 Task: Look for space in Grimbergen, Belgium from 6th September, 2023 to 10th September, 2023 for 1 adult in price range Rs.9000 to Rs.17000. Place can be private room with 1  bedroom having 1 bed and 1 bathroom. Property type can be hotel. Amenities needed are: heating, . Booking option can be shelf check-in. Required host language is English.
Action: Mouse moved to (398, 102)
Screenshot: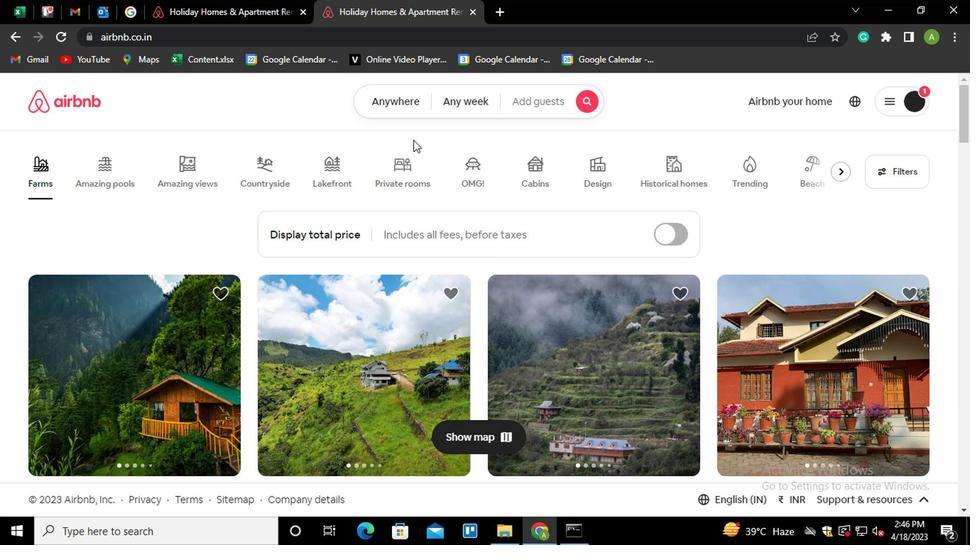 
Action: Mouse pressed left at (398, 102)
Screenshot: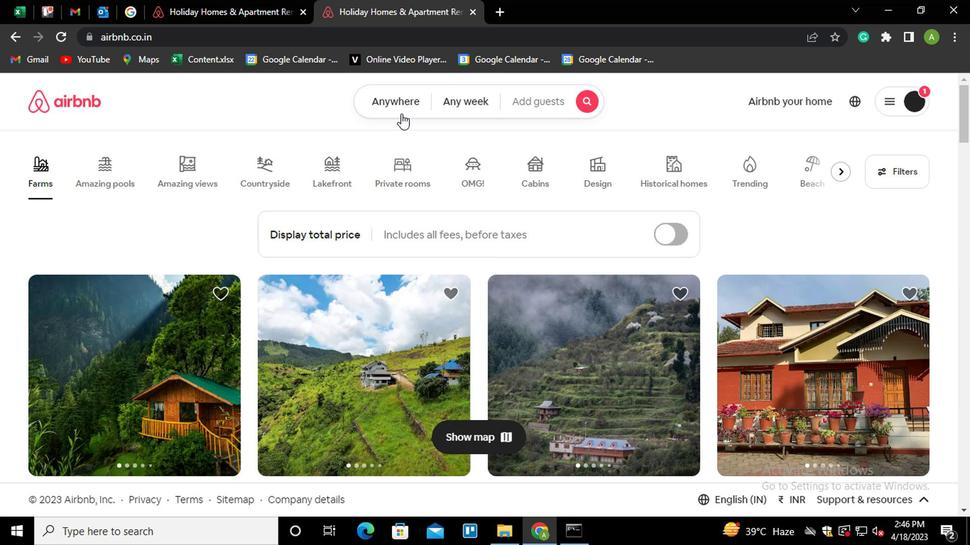 
Action: Mouse moved to (293, 157)
Screenshot: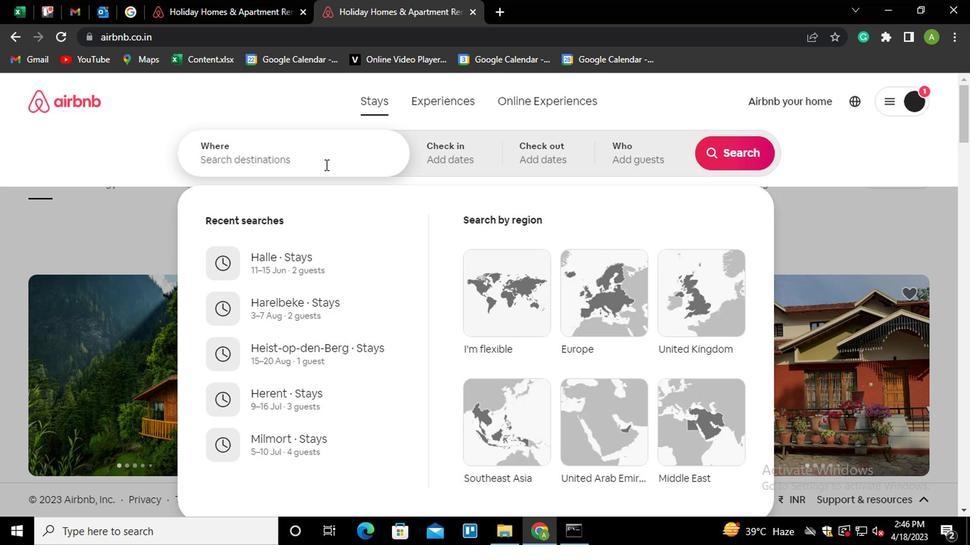 
Action: Mouse pressed left at (293, 157)
Screenshot: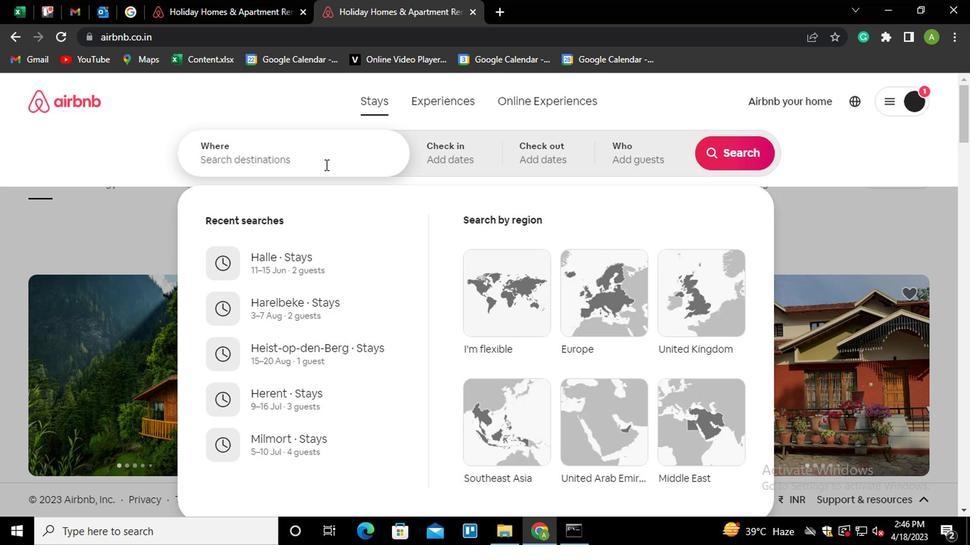 
Action: Key pressed <Key.shift_r>Grimbergen,<Key.space><Key.shift_r>Belgium<Key.down><Key.enter>
Screenshot: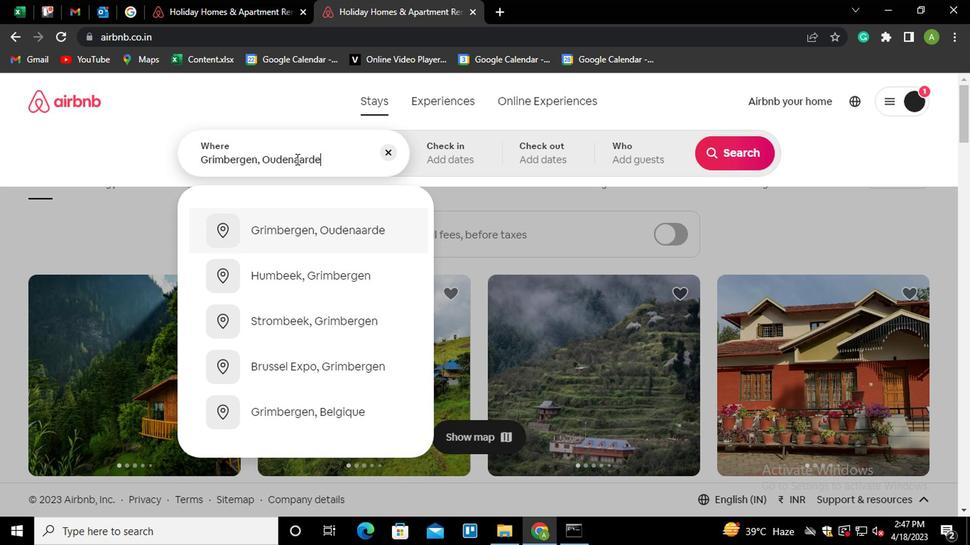 
Action: Mouse moved to (721, 267)
Screenshot: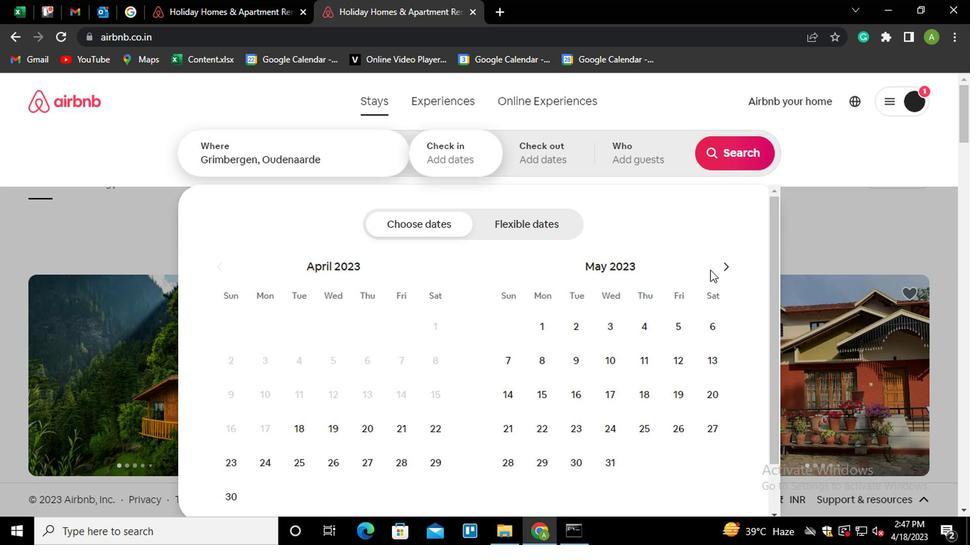 
Action: Mouse pressed left at (721, 267)
Screenshot: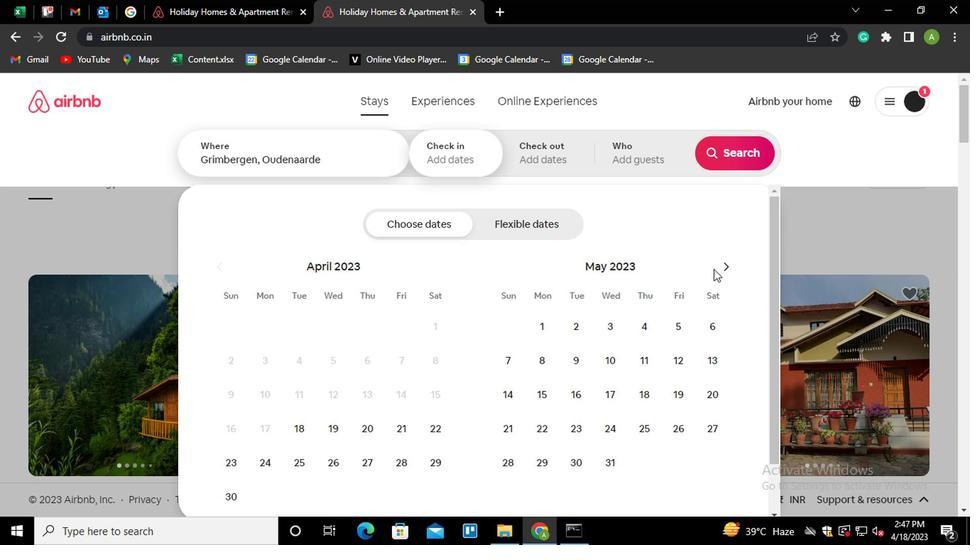 
Action: Mouse pressed left at (721, 267)
Screenshot: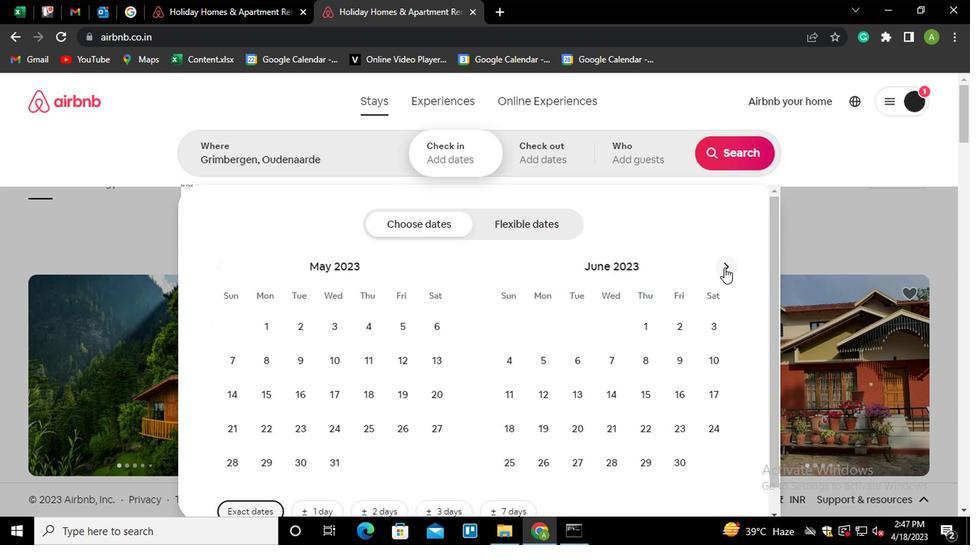 
Action: Mouse pressed left at (721, 267)
Screenshot: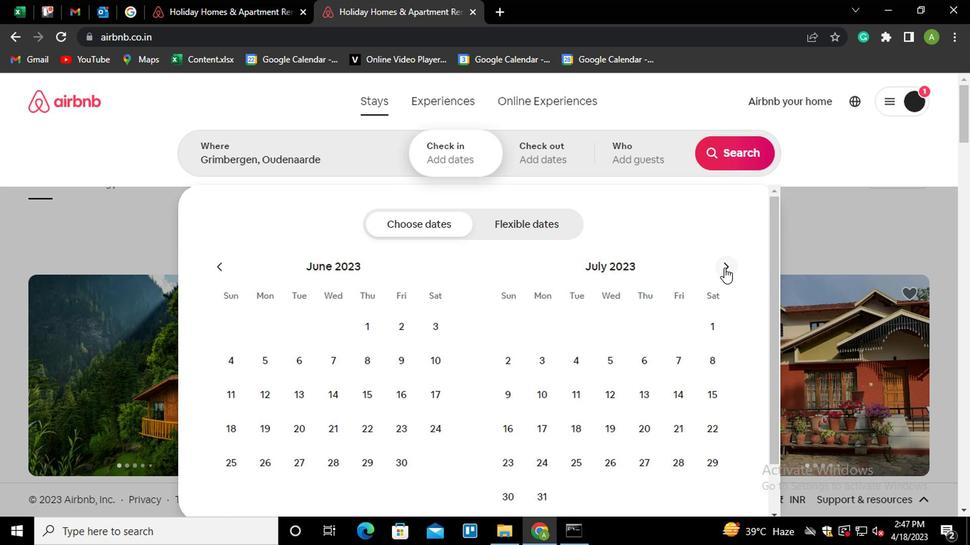 
Action: Mouse moved to (721, 267)
Screenshot: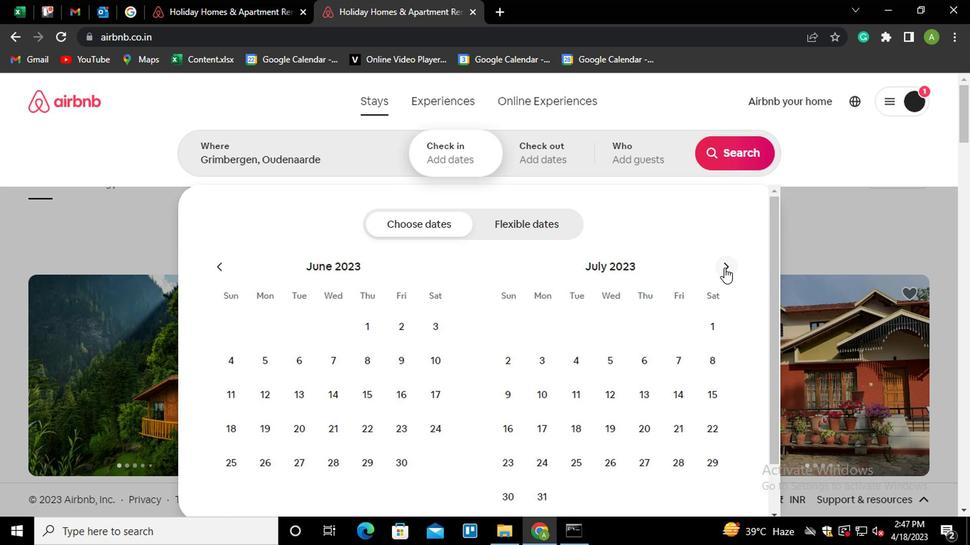 
Action: Mouse pressed left at (721, 267)
Screenshot: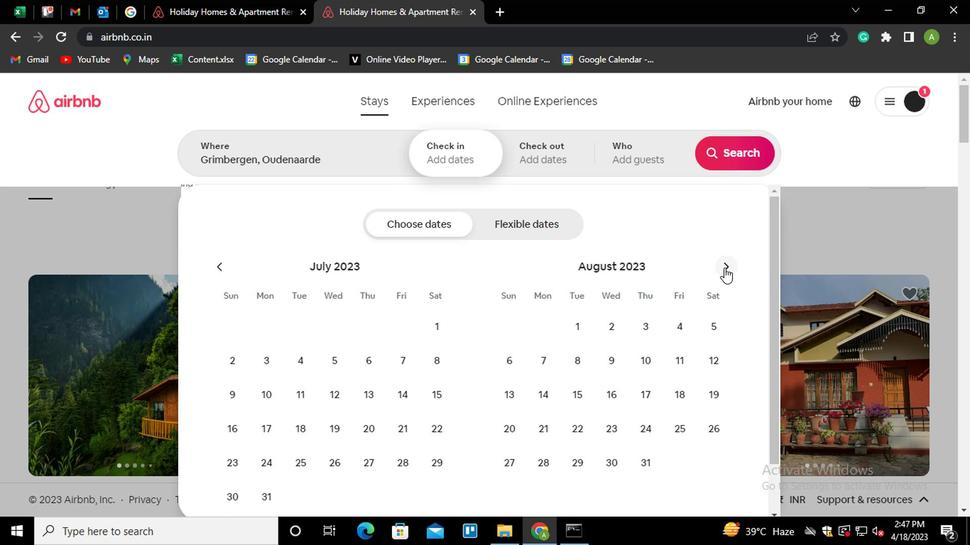 
Action: Mouse moved to (616, 359)
Screenshot: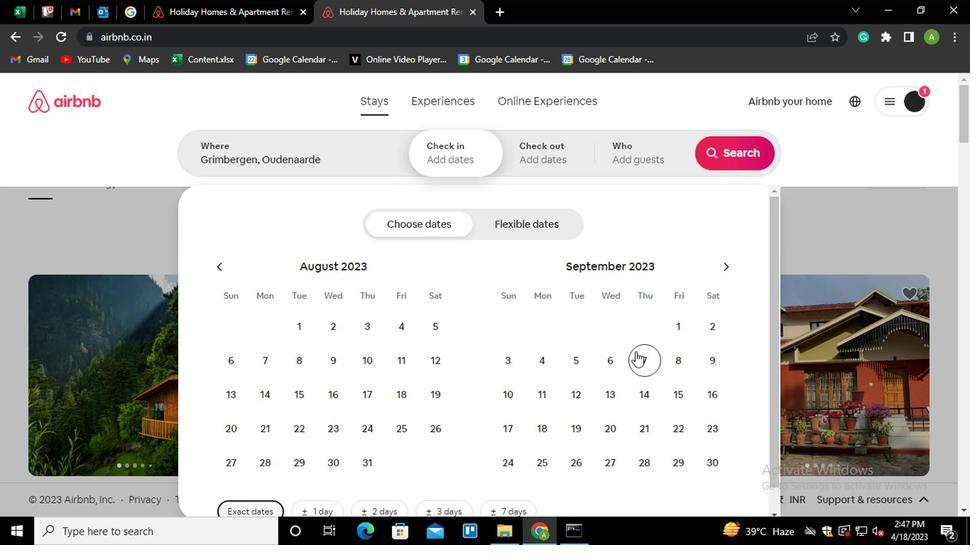 
Action: Mouse pressed left at (616, 359)
Screenshot: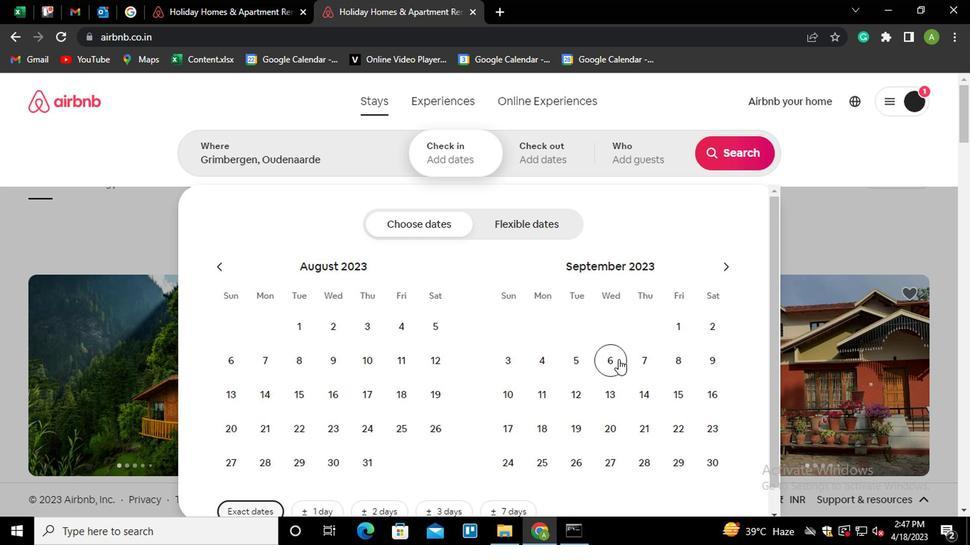 
Action: Mouse moved to (511, 397)
Screenshot: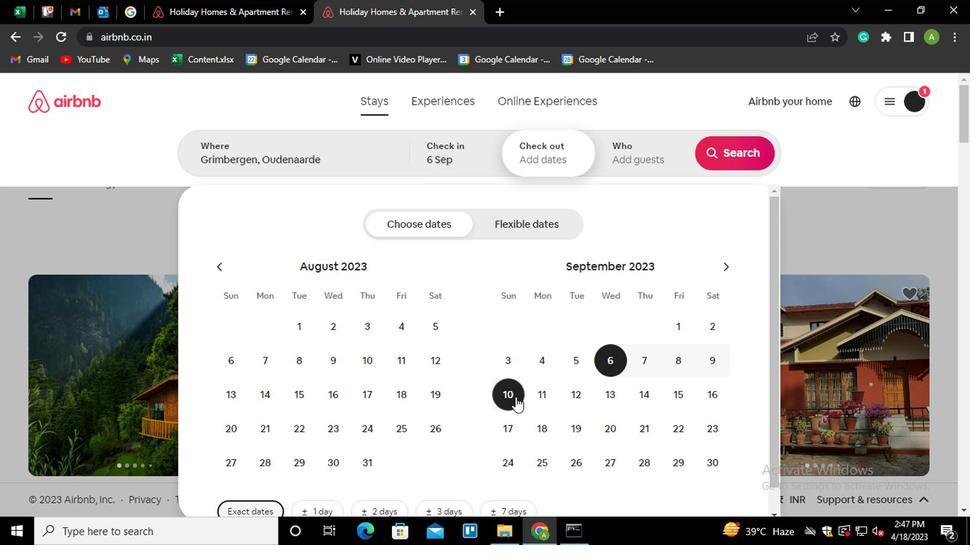 
Action: Mouse pressed left at (511, 397)
Screenshot: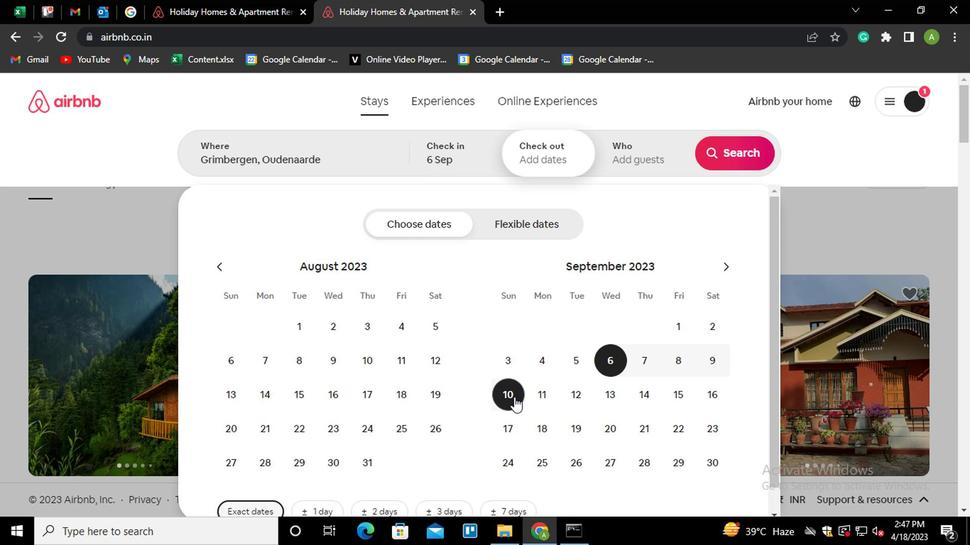 
Action: Mouse moved to (644, 166)
Screenshot: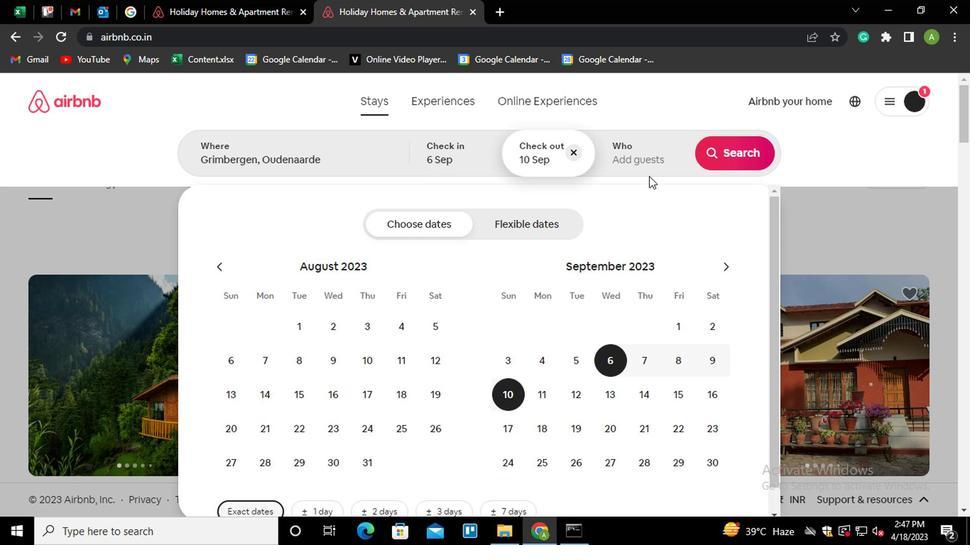 
Action: Mouse pressed left at (644, 166)
Screenshot: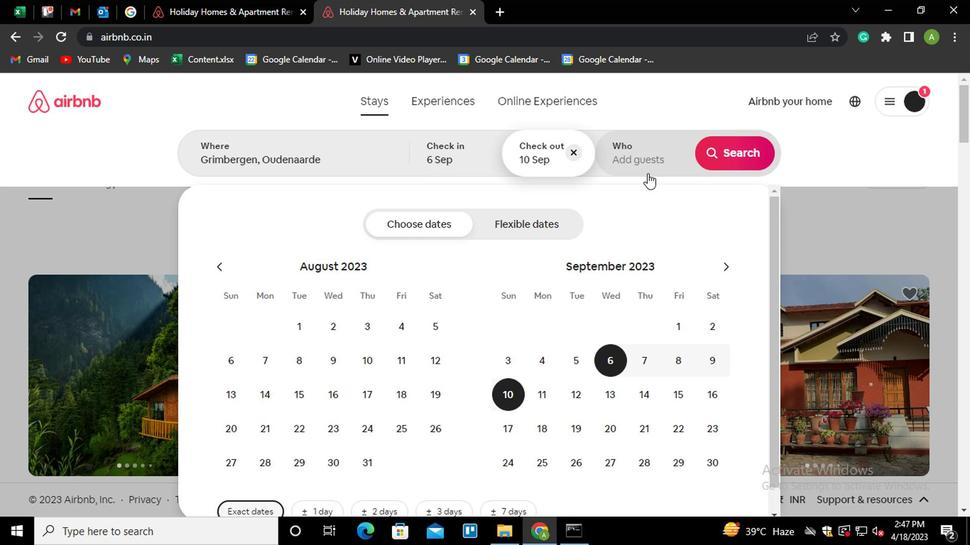 
Action: Mouse moved to (738, 230)
Screenshot: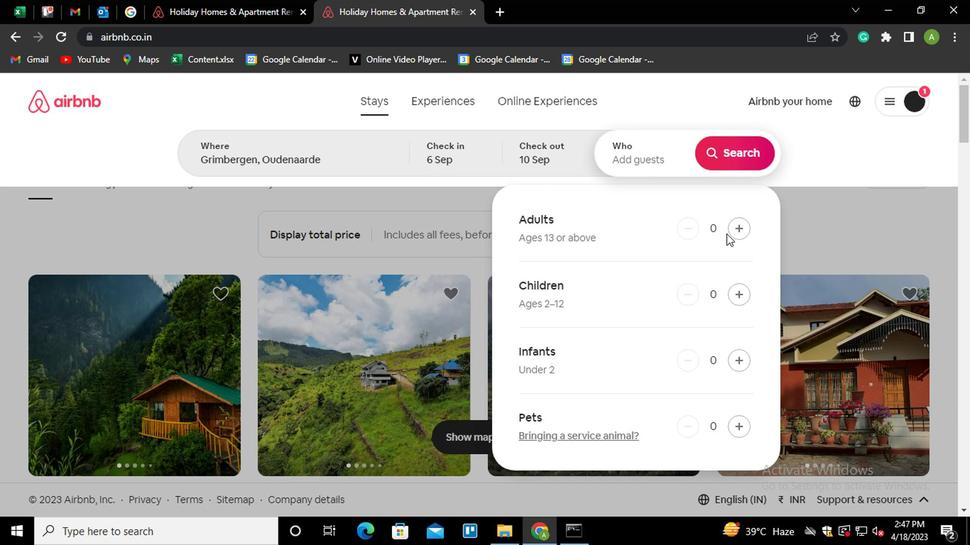 
Action: Mouse pressed left at (738, 230)
Screenshot: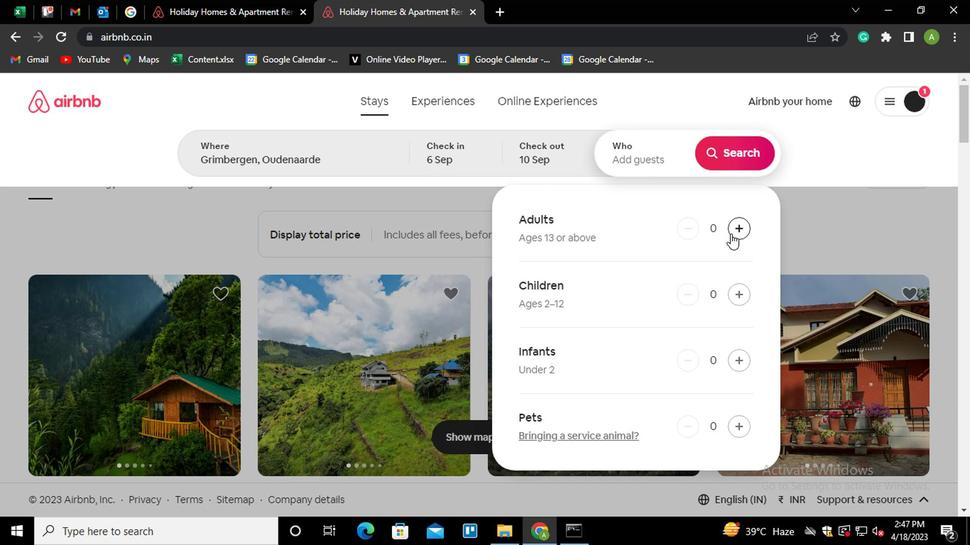 
Action: Mouse moved to (744, 147)
Screenshot: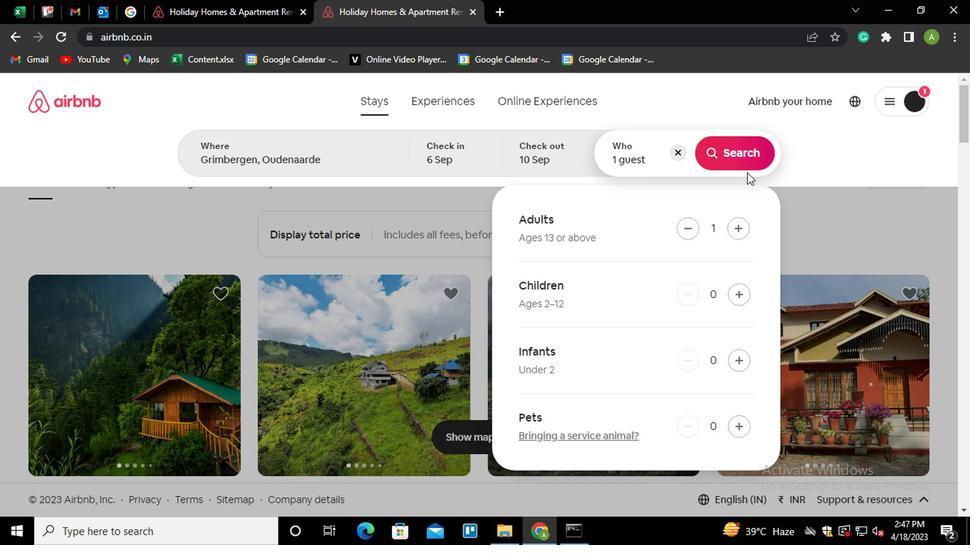 
Action: Mouse pressed left at (744, 147)
Screenshot: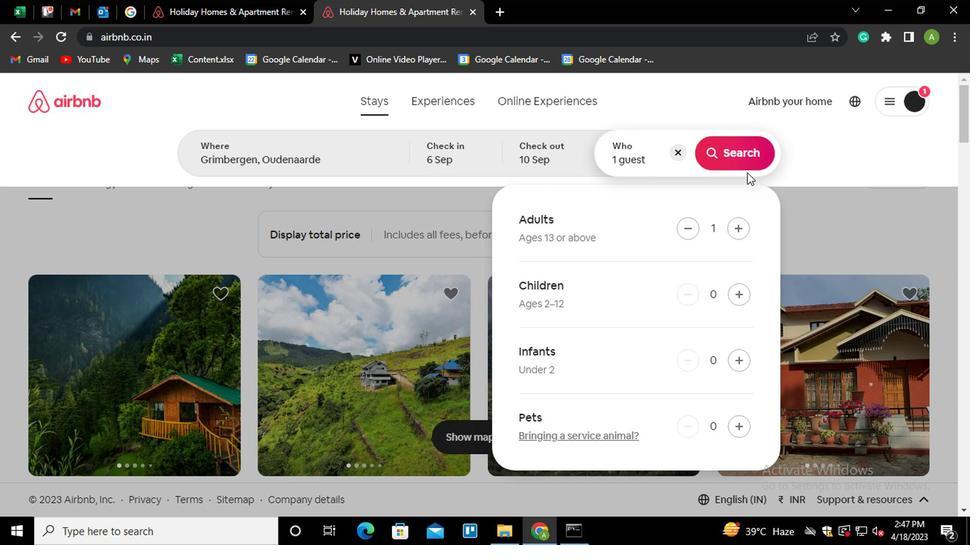 
Action: Mouse moved to (903, 155)
Screenshot: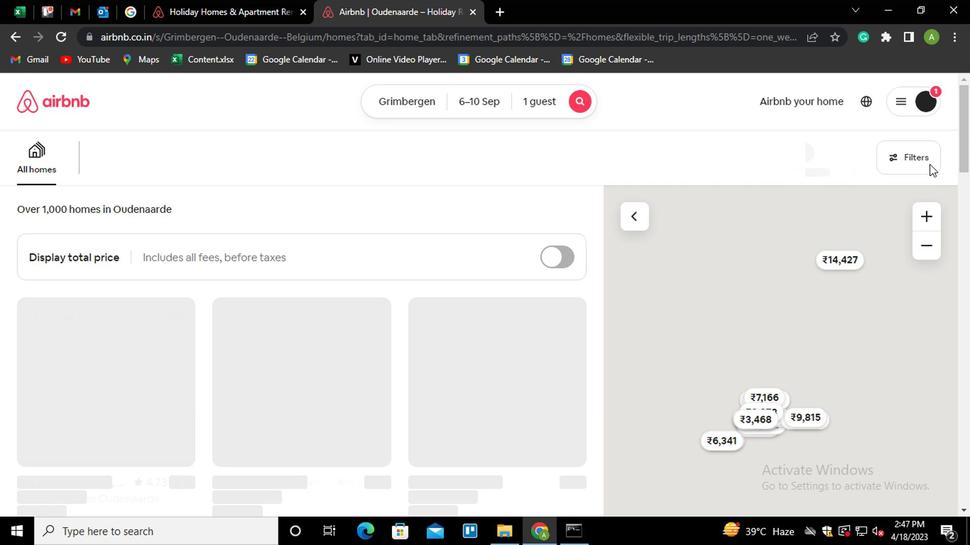 
Action: Mouse pressed left at (903, 155)
Screenshot: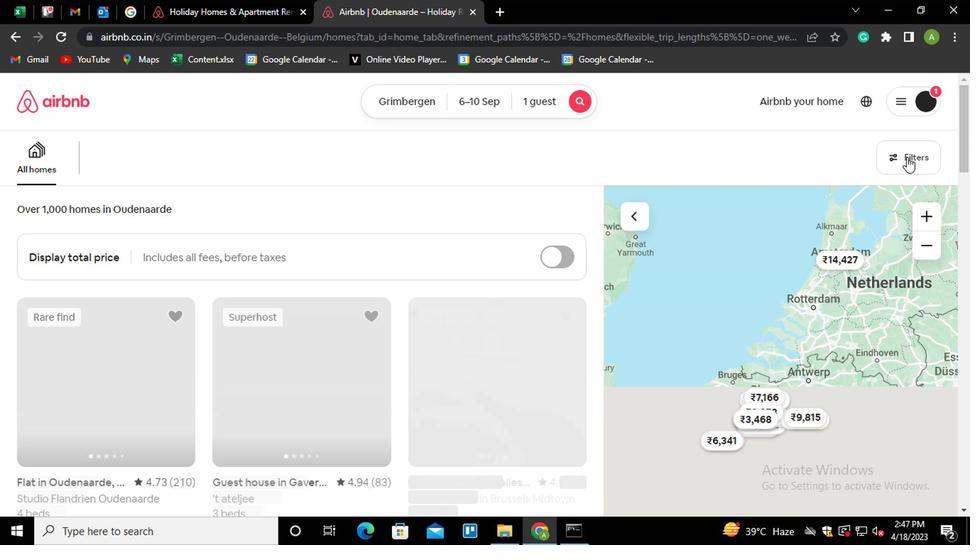 
Action: Mouse moved to (398, 338)
Screenshot: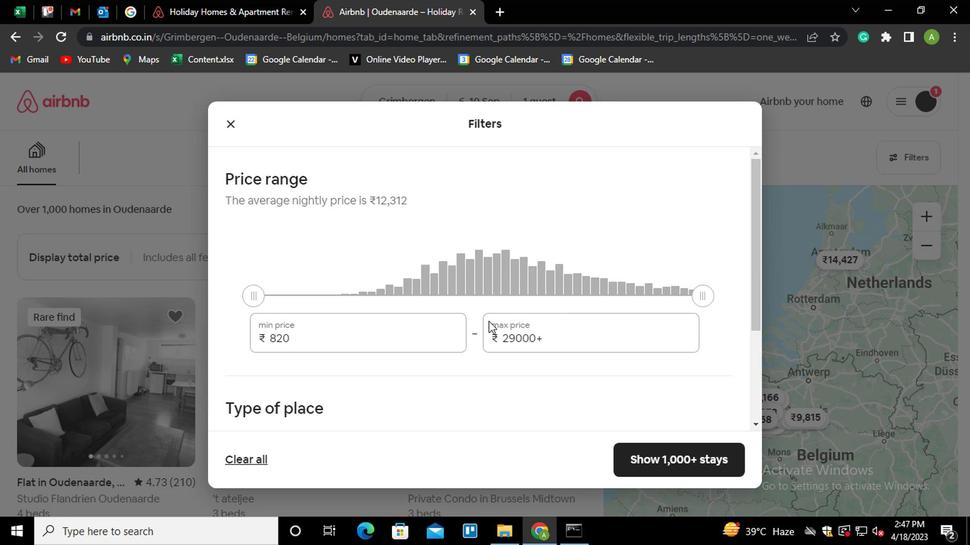 
Action: Mouse pressed left at (398, 338)
Screenshot: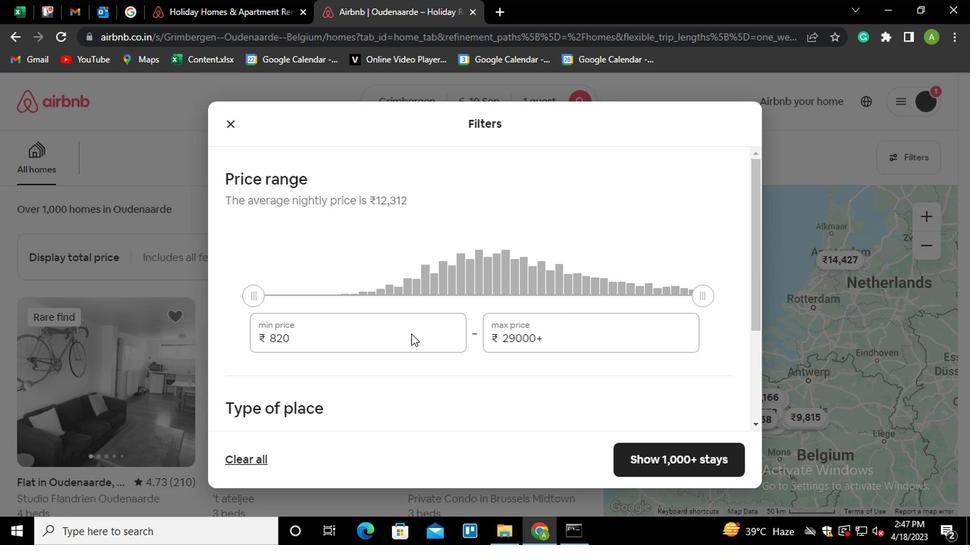 
Action: Key pressed <Key.shift_r><Key.home>9000
Screenshot: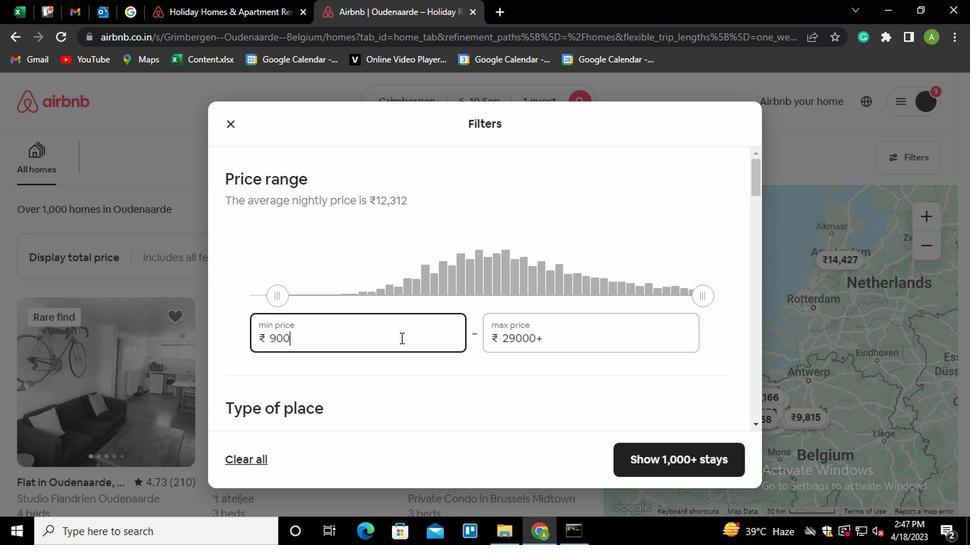 
Action: Mouse moved to (614, 346)
Screenshot: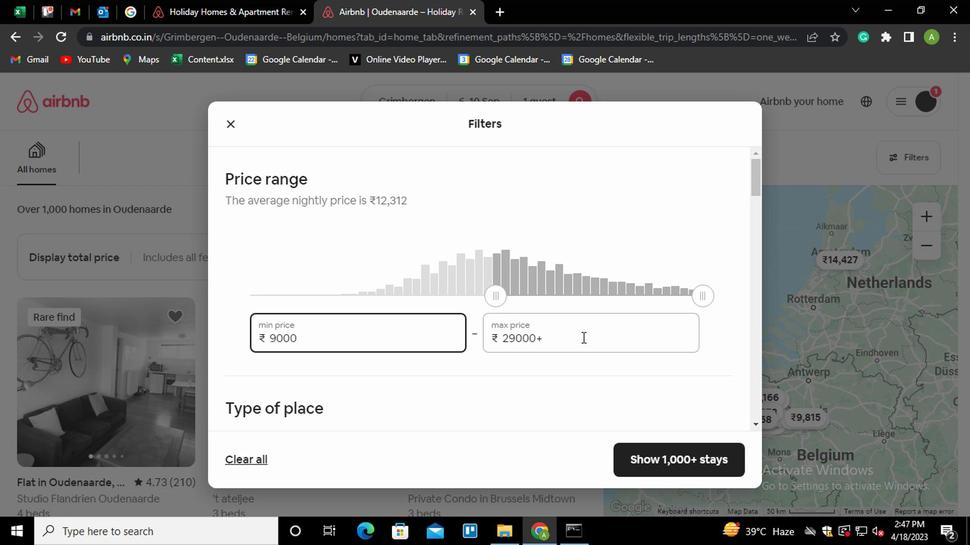 
Action: Mouse pressed left at (614, 346)
Screenshot: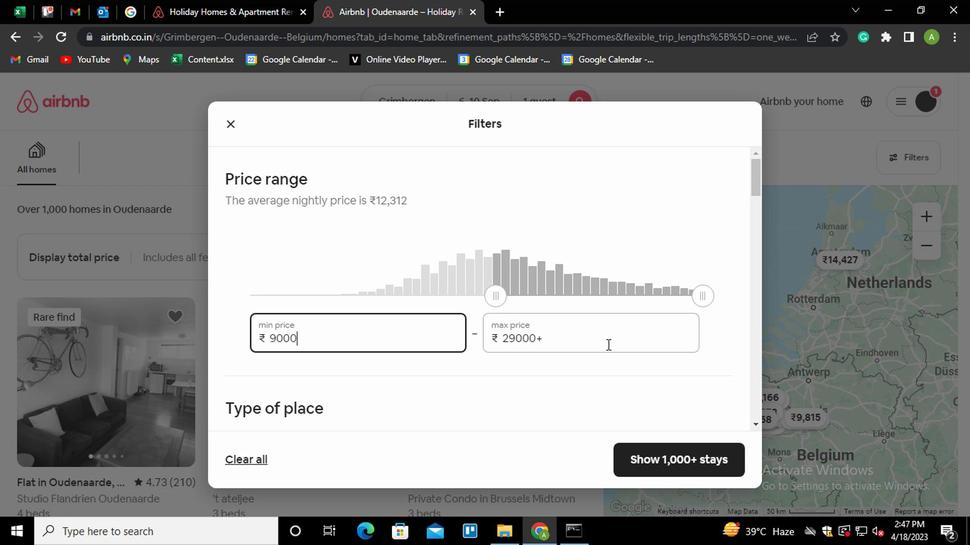 
Action: Key pressed <Key.shift_r><Key.home>17000
Screenshot: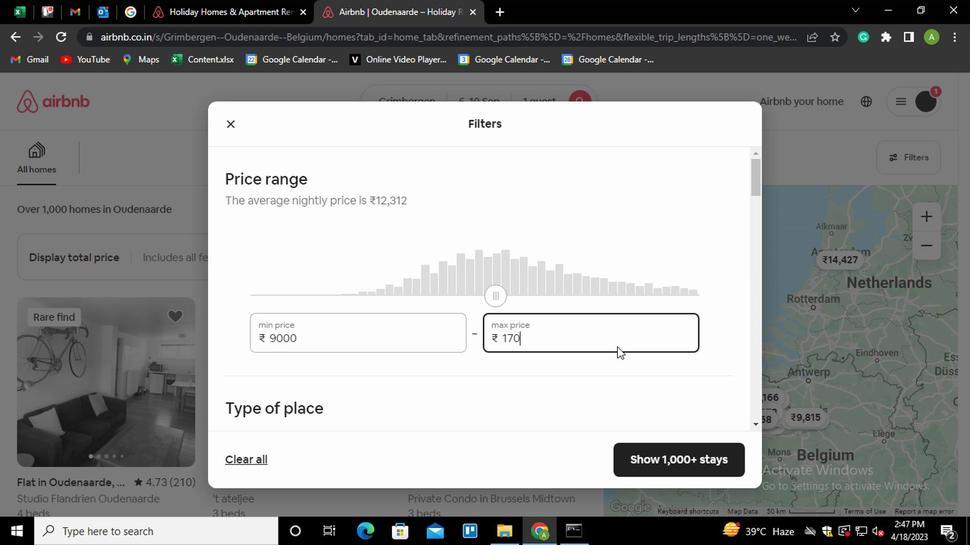 
Action: Mouse moved to (628, 338)
Screenshot: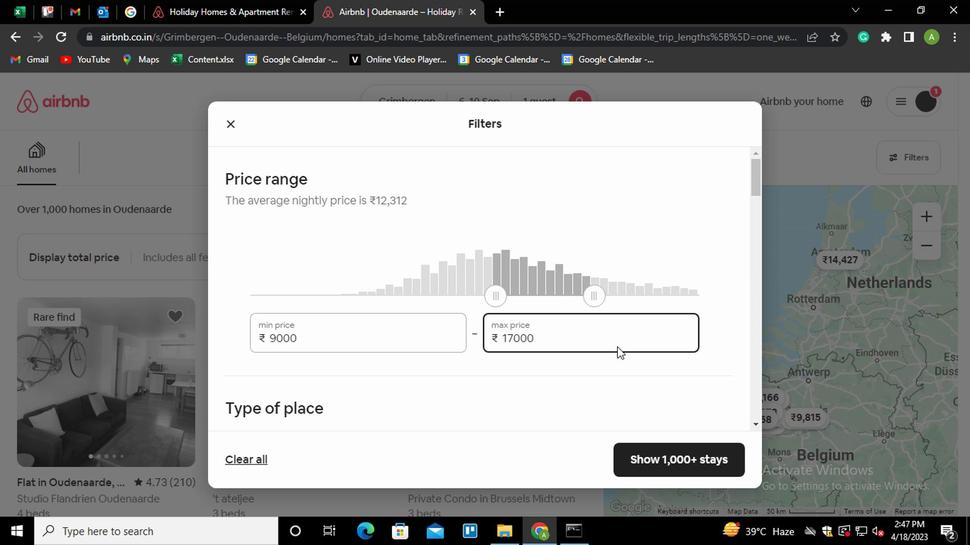 
Action: Mouse scrolled (628, 337) with delta (0, -1)
Screenshot: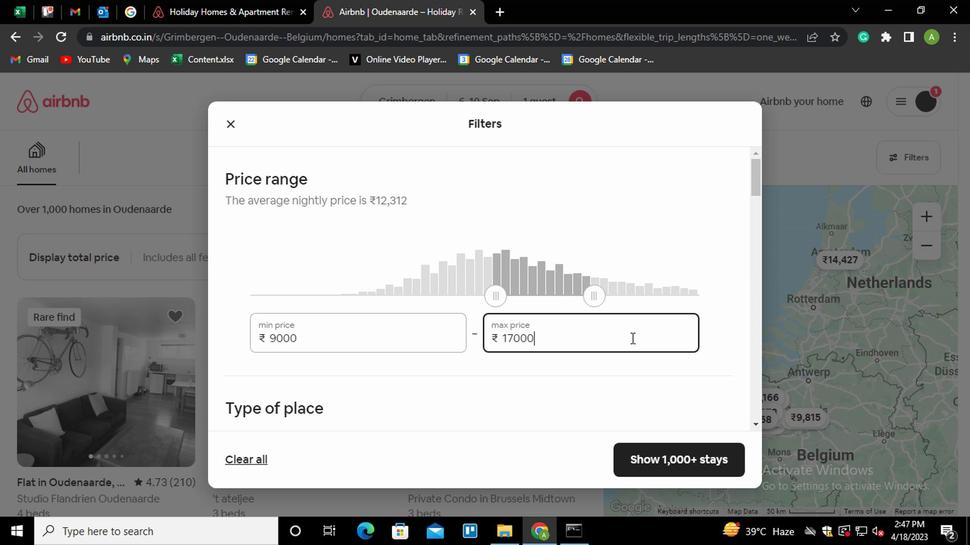 
Action: Mouse moved to (349, 380)
Screenshot: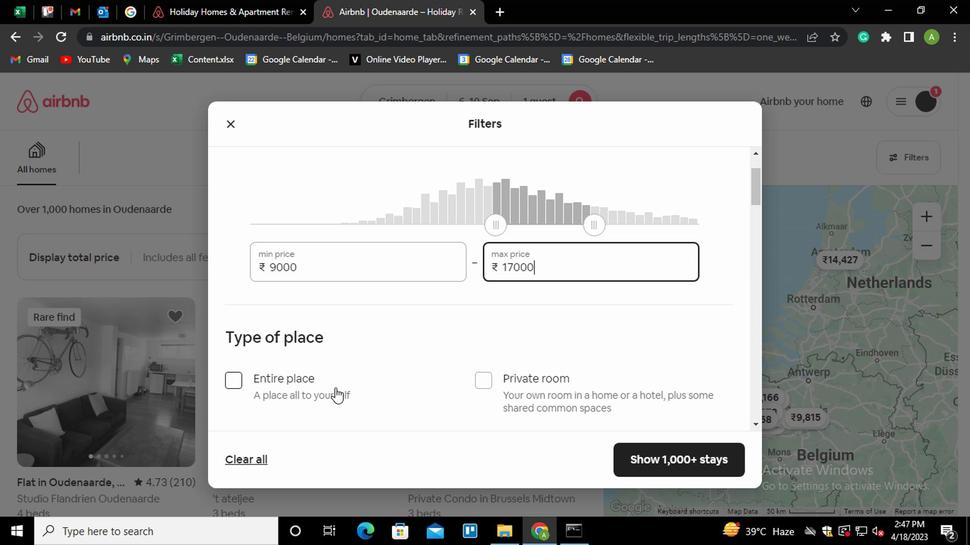 
Action: Mouse scrolled (349, 379) with delta (0, 0)
Screenshot: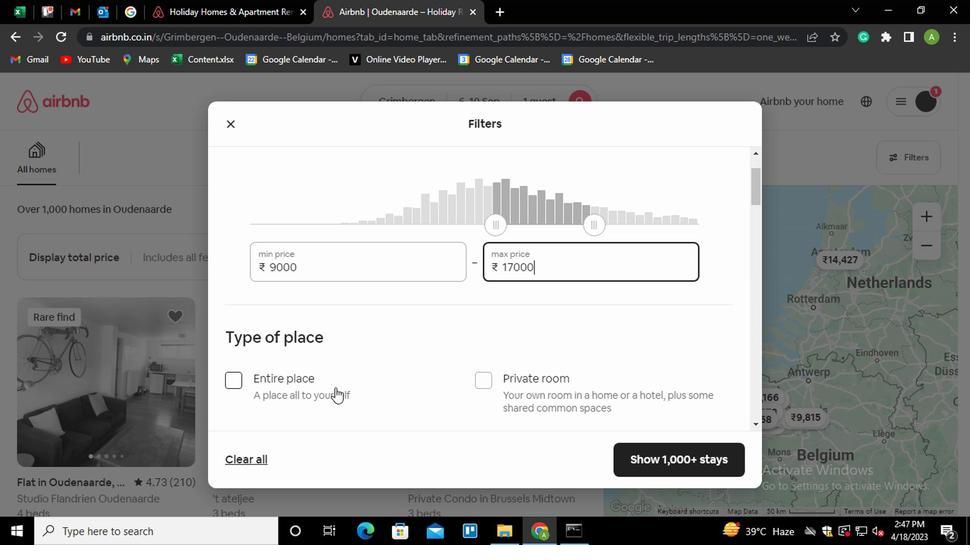 
Action: Mouse moved to (479, 308)
Screenshot: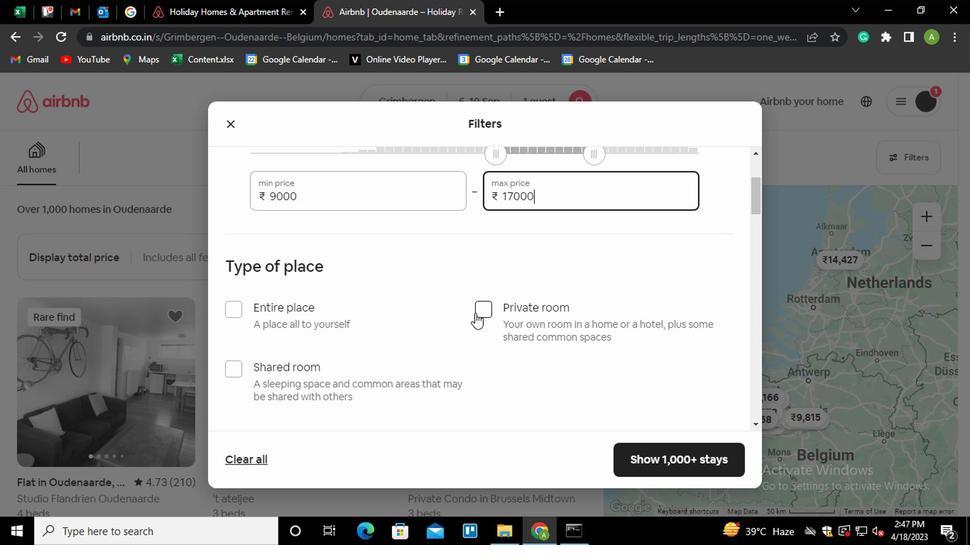 
Action: Mouse pressed left at (479, 308)
Screenshot: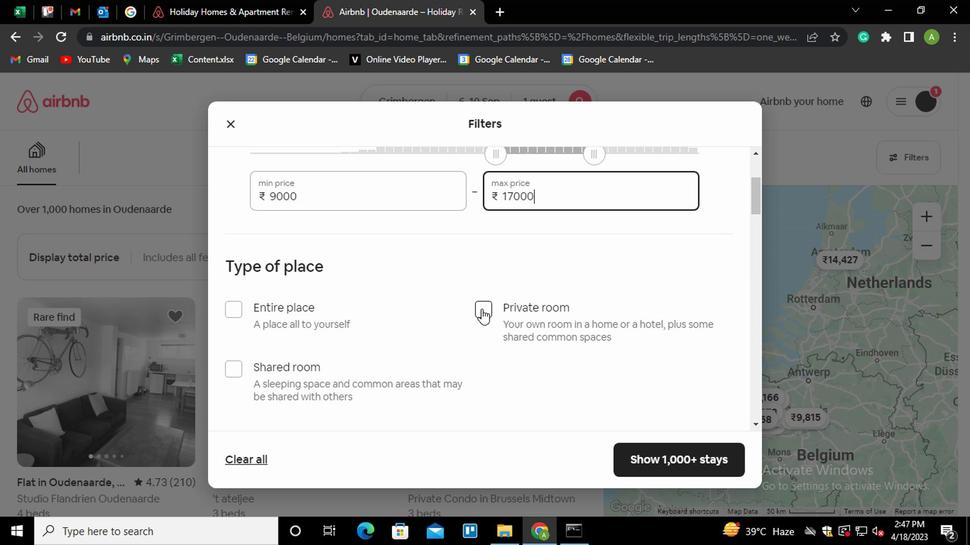 
Action: Mouse moved to (465, 329)
Screenshot: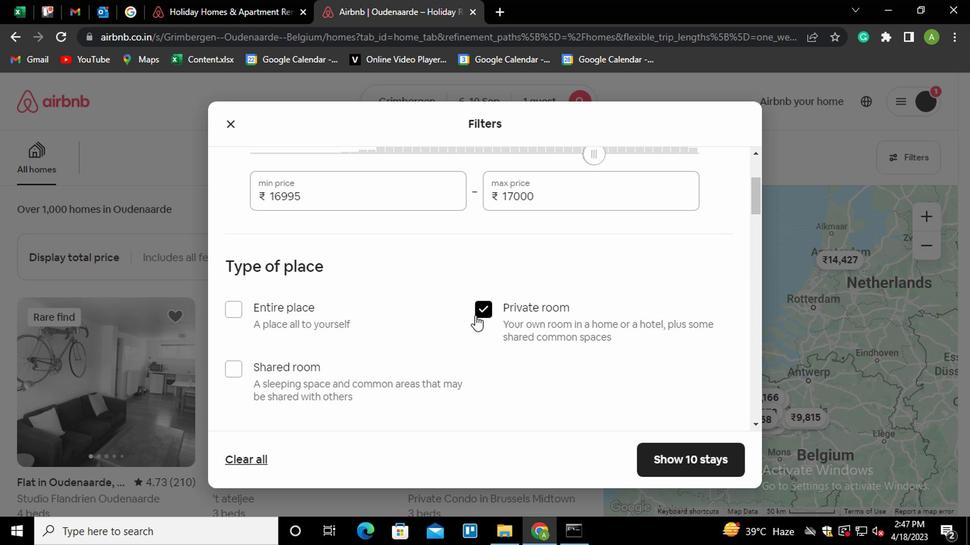 
Action: Mouse scrolled (465, 328) with delta (0, -1)
Screenshot: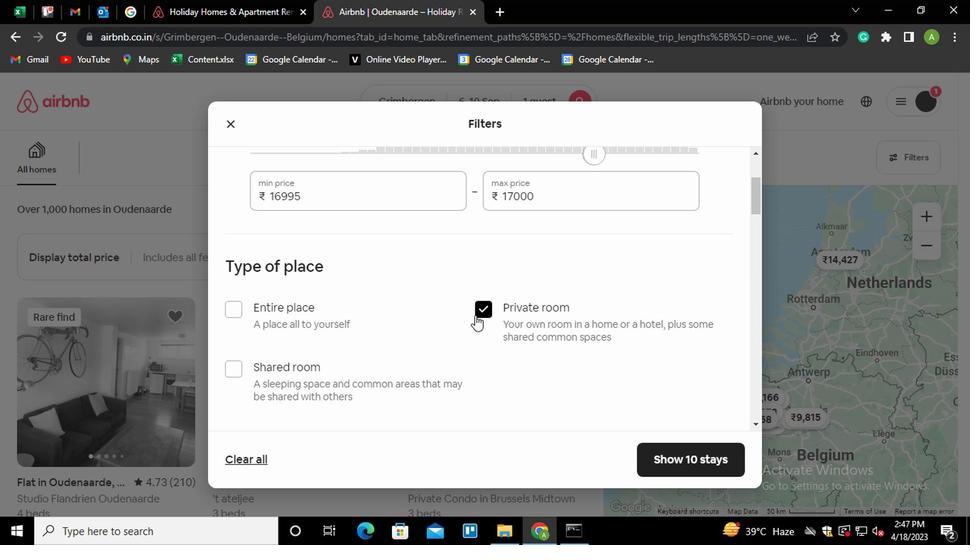 
Action: Mouse moved to (339, 371)
Screenshot: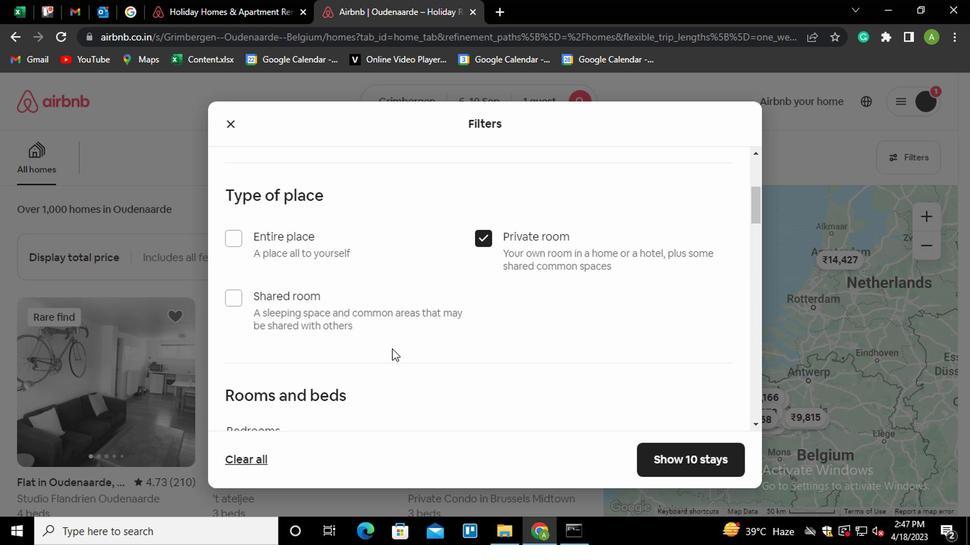 
Action: Mouse scrolled (339, 370) with delta (0, -1)
Screenshot: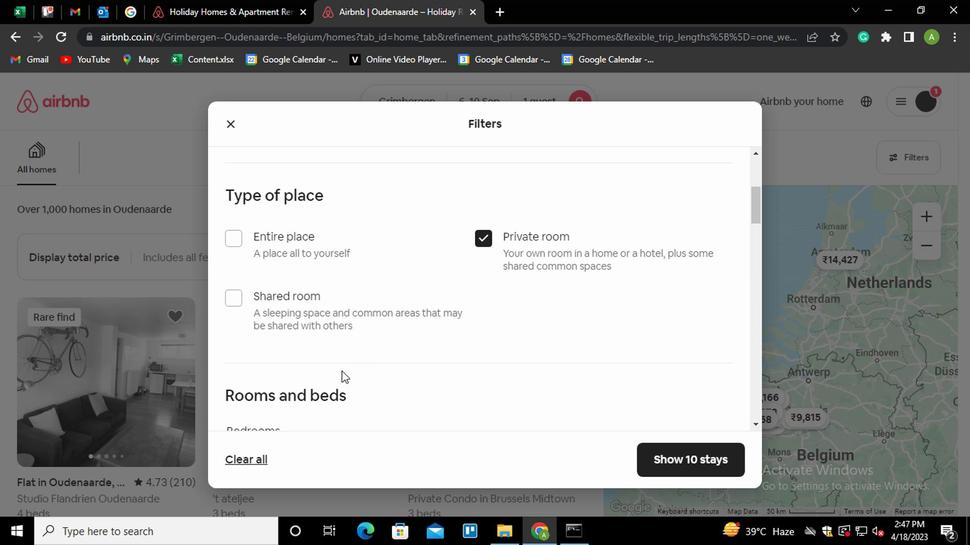 
Action: Mouse moved to (313, 395)
Screenshot: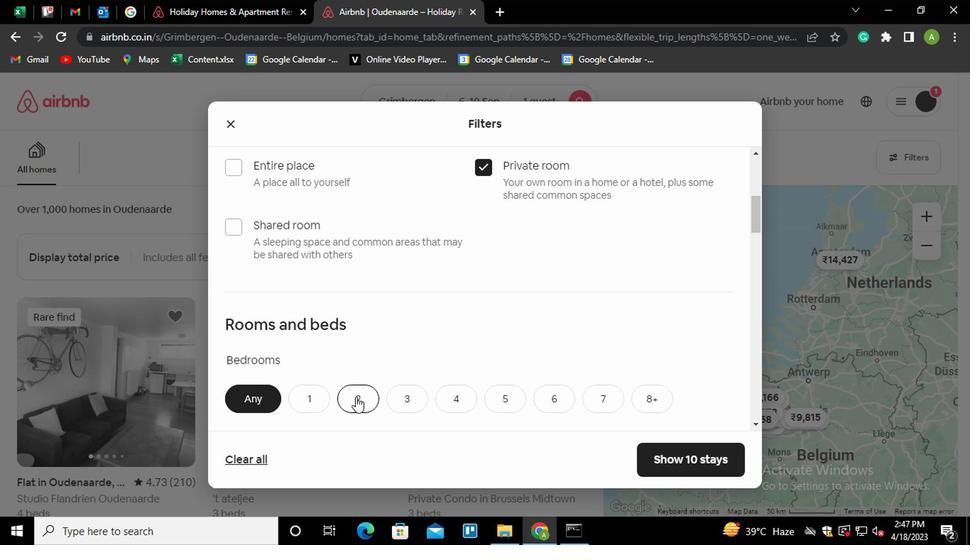 
Action: Mouse pressed left at (313, 395)
Screenshot: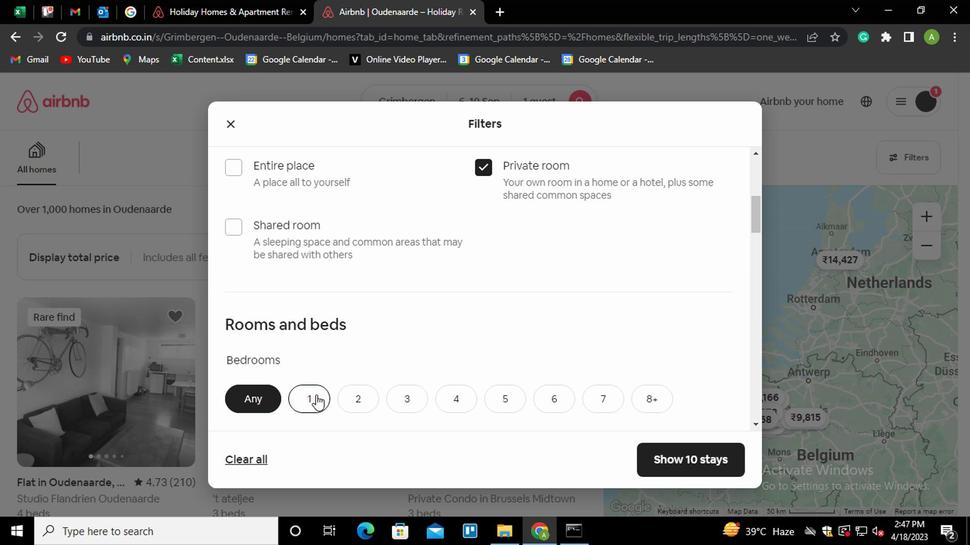 
Action: Mouse moved to (319, 389)
Screenshot: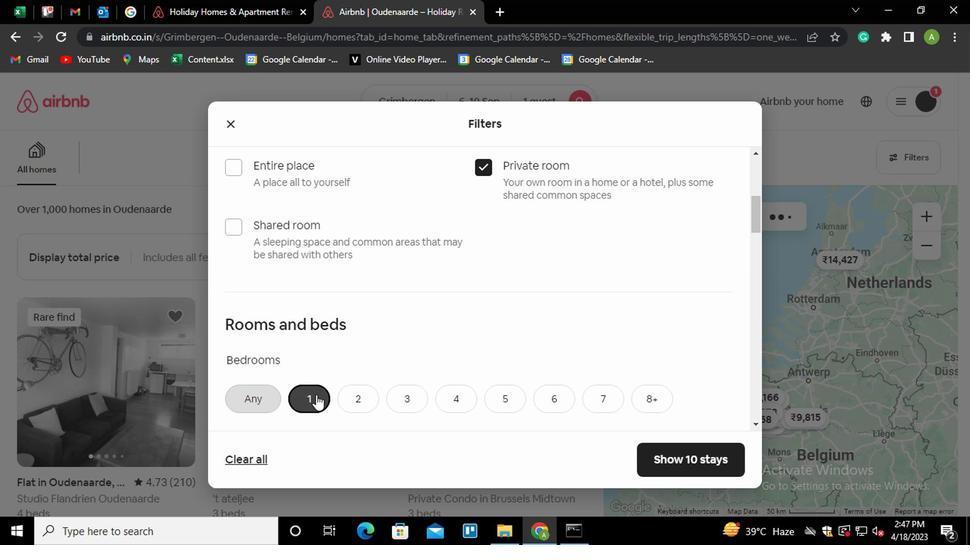 
Action: Mouse scrolled (319, 388) with delta (0, 0)
Screenshot: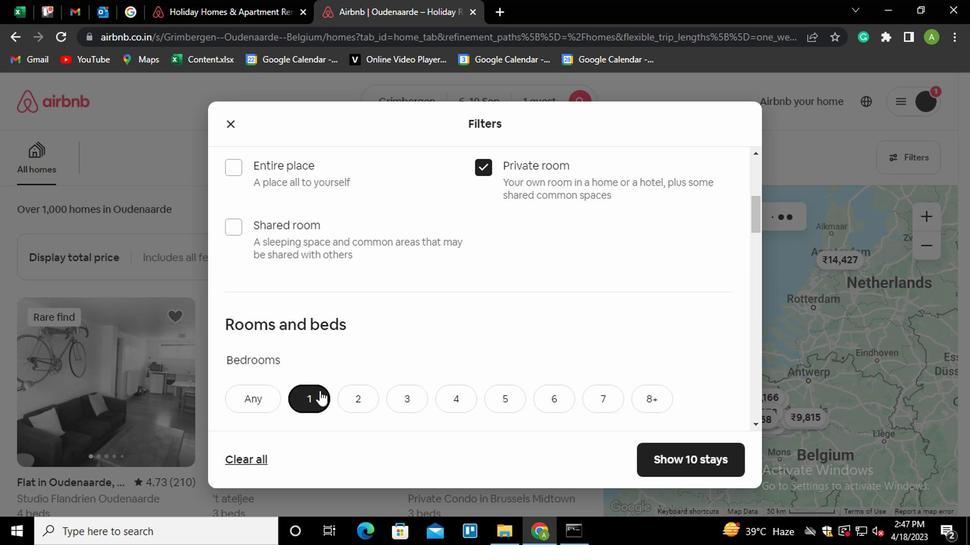 
Action: Mouse moved to (314, 410)
Screenshot: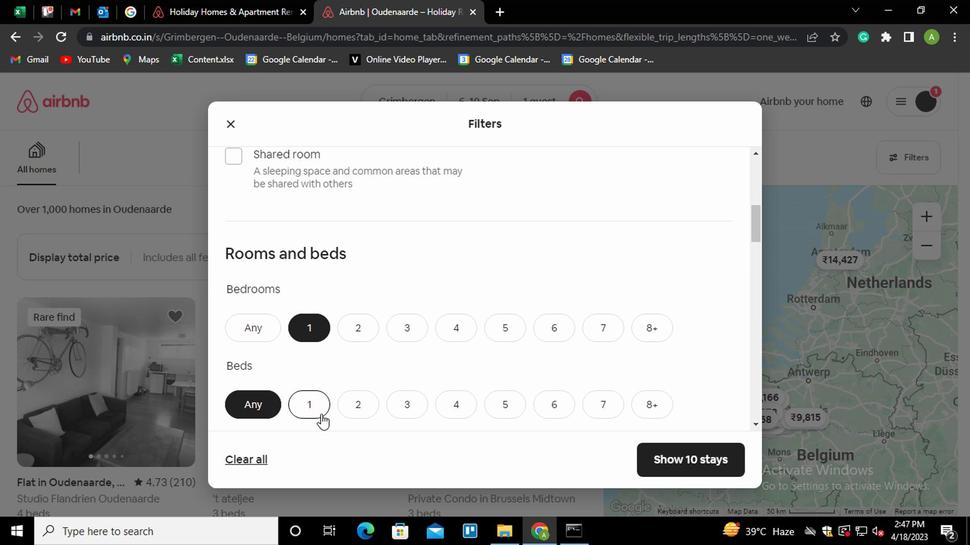 
Action: Mouse pressed left at (314, 410)
Screenshot: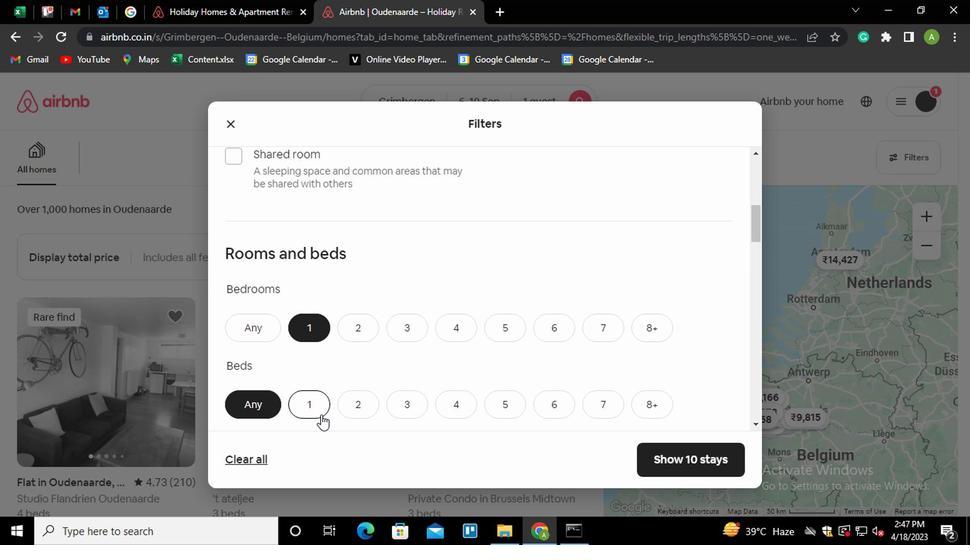
Action: Mouse moved to (389, 368)
Screenshot: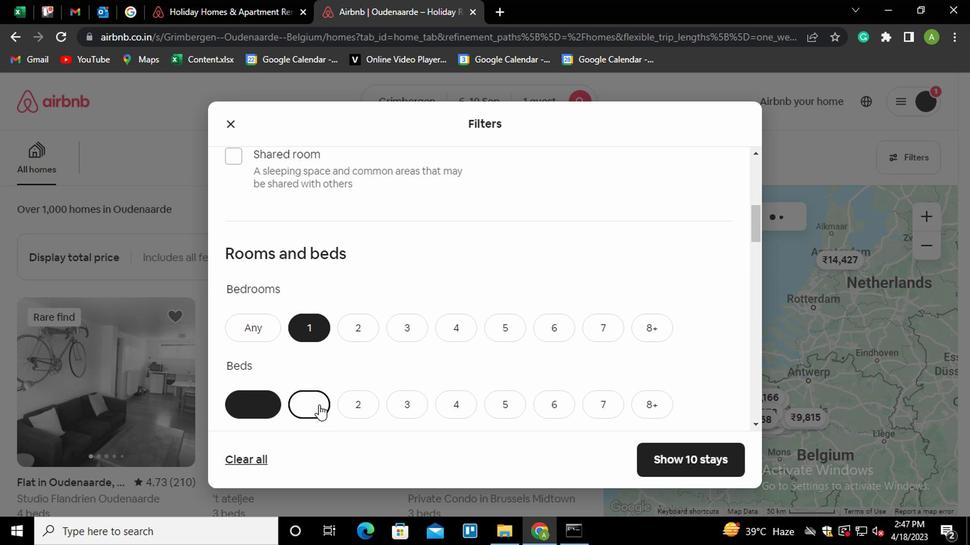 
Action: Mouse scrolled (389, 368) with delta (0, 0)
Screenshot: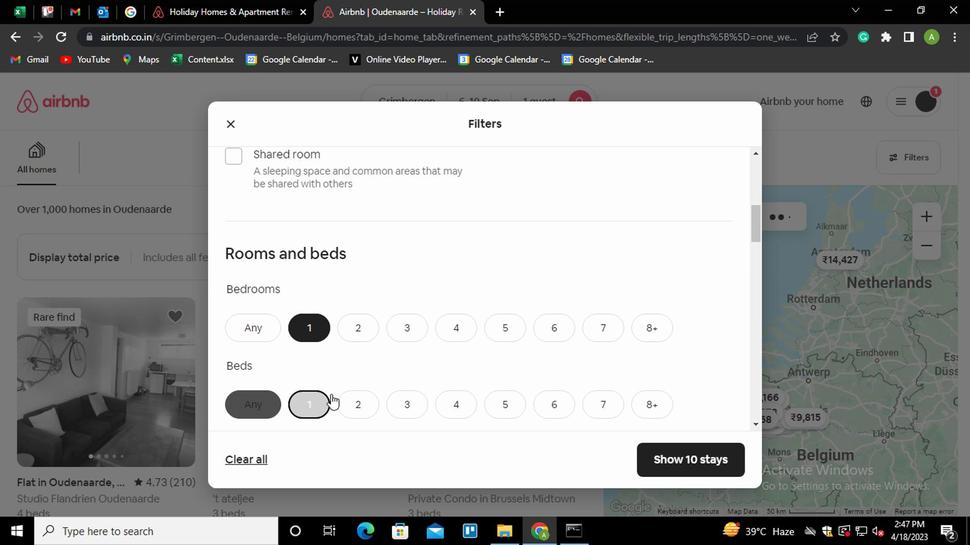 
Action: Mouse scrolled (389, 368) with delta (0, 0)
Screenshot: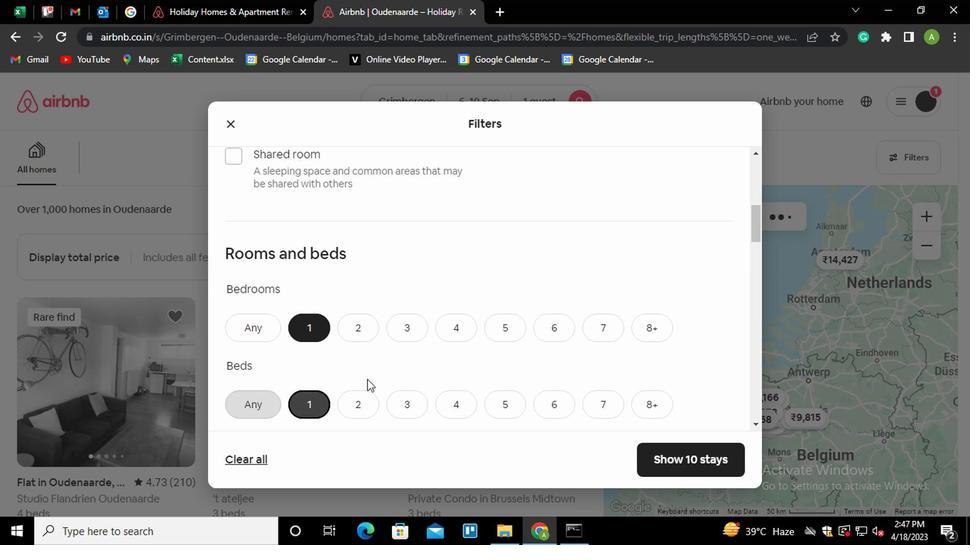 
Action: Mouse moved to (315, 342)
Screenshot: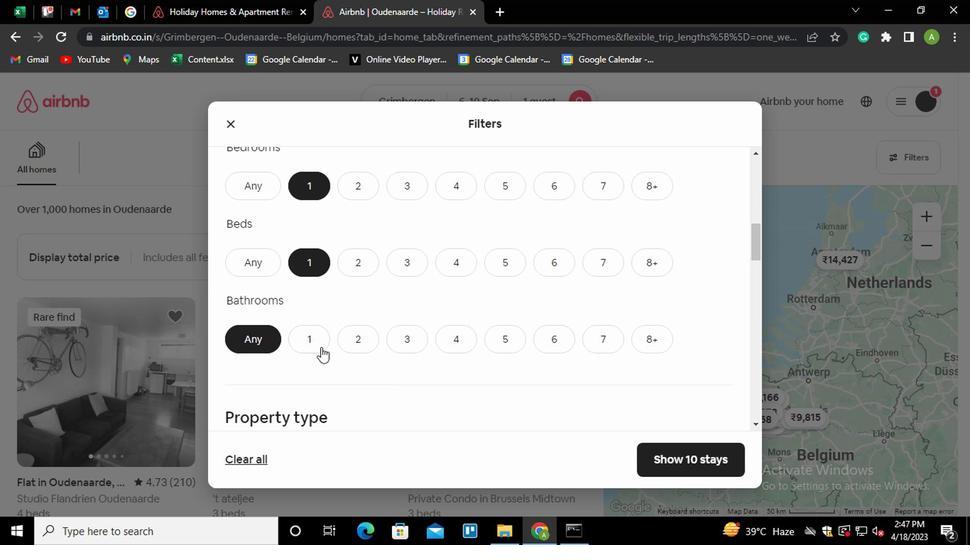 
Action: Mouse pressed left at (315, 342)
Screenshot: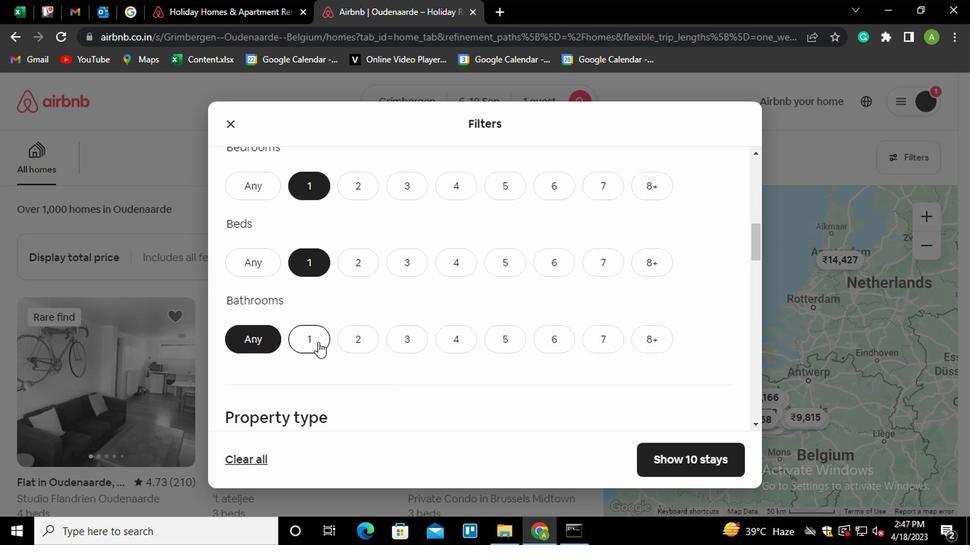 
Action: Mouse moved to (387, 328)
Screenshot: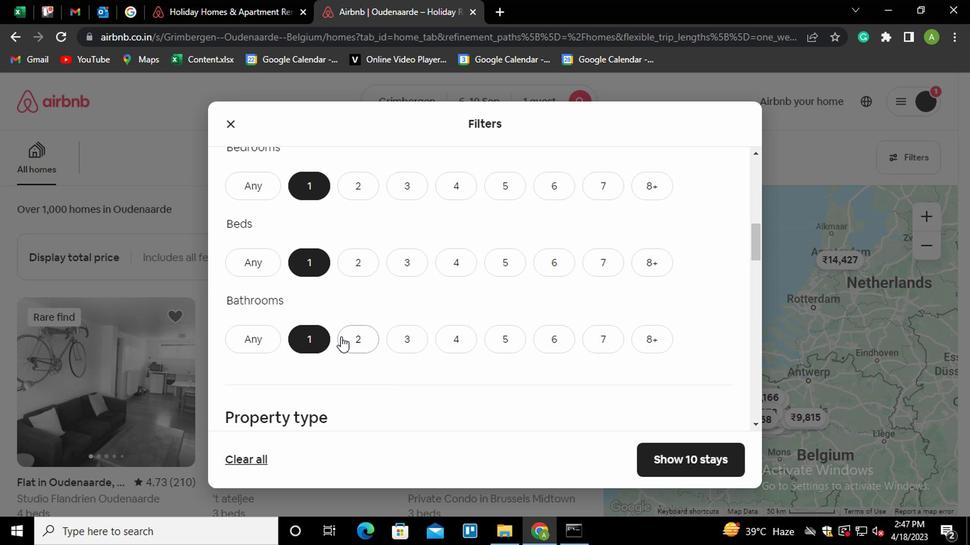 
Action: Mouse scrolled (387, 328) with delta (0, 0)
Screenshot: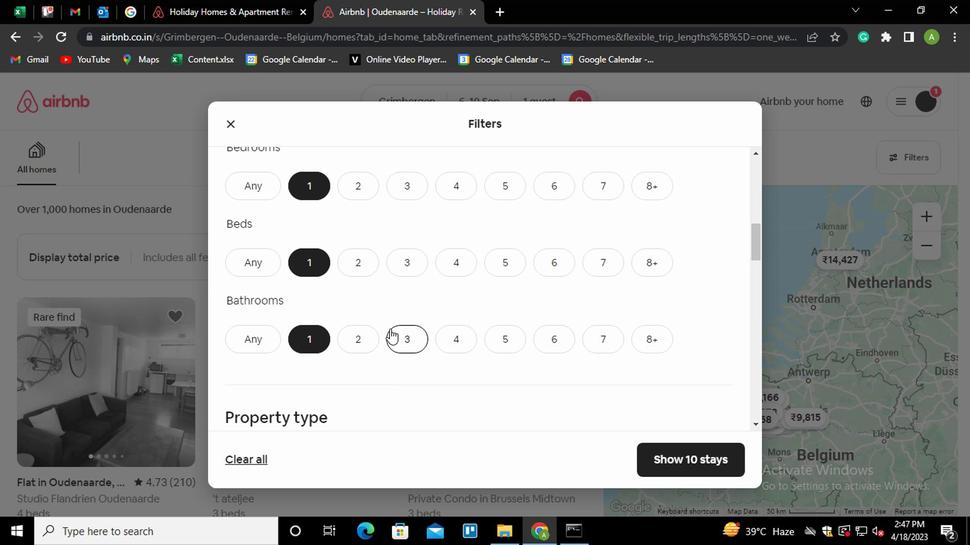 
Action: Mouse moved to (727, 376)
Screenshot: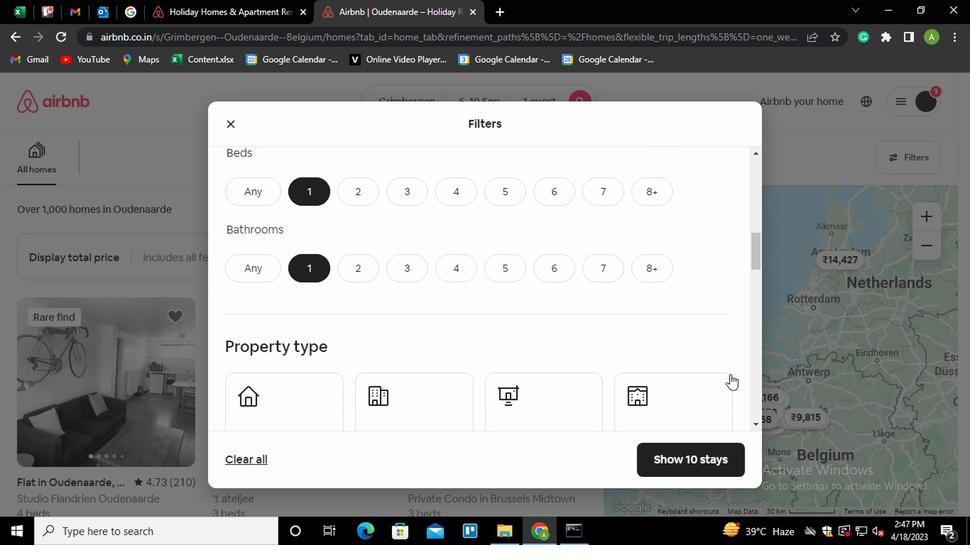 
Action: Mouse scrolled (727, 375) with delta (0, -1)
Screenshot: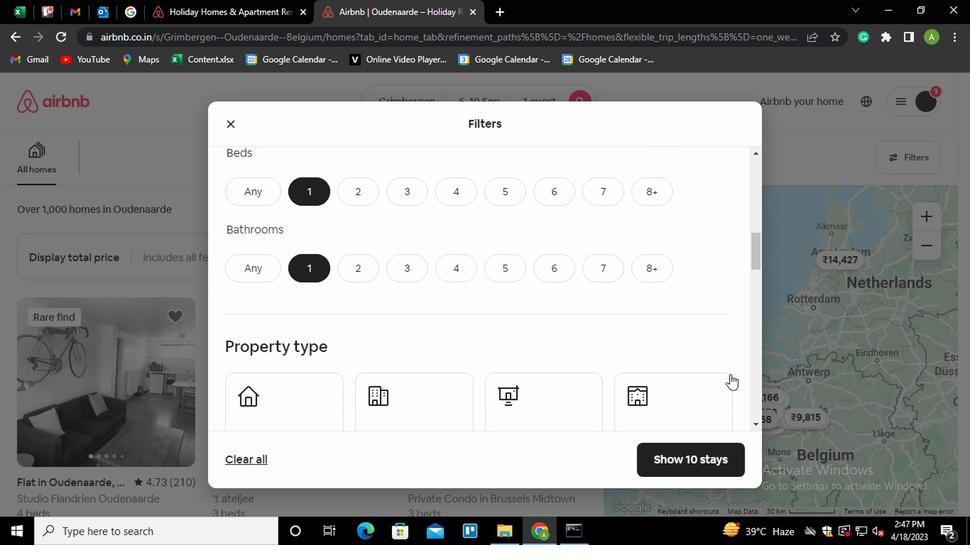 
Action: Mouse moved to (616, 361)
Screenshot: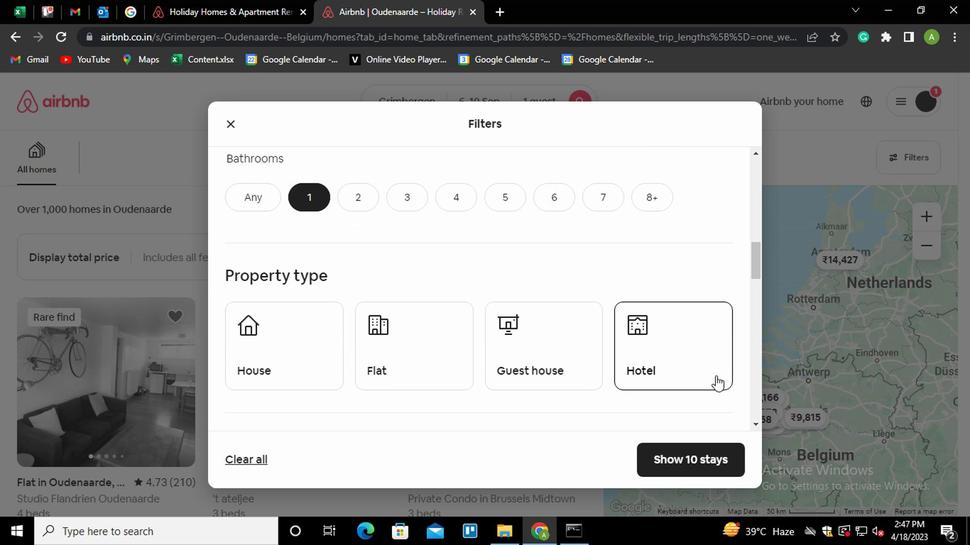 
Action: Mouse pressed left at (616, 361)
Screenshot: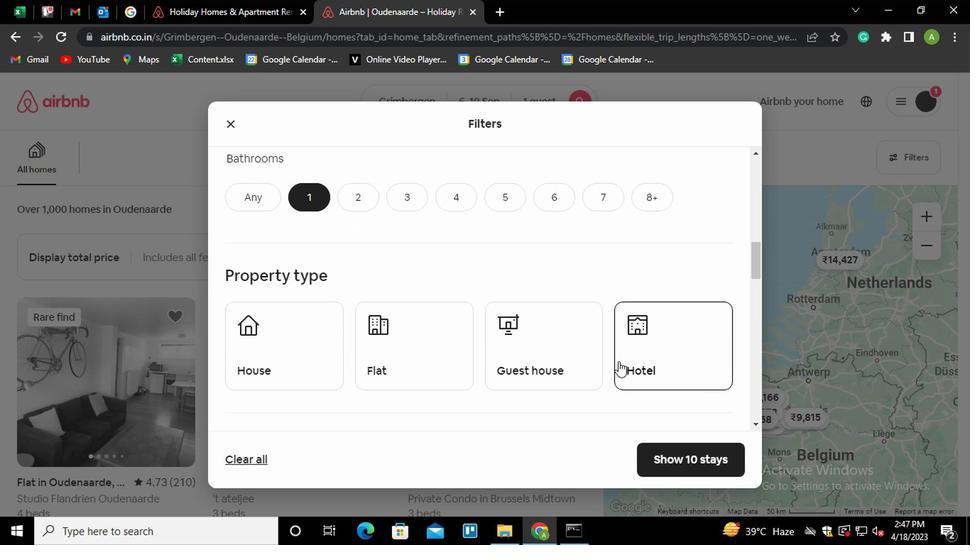 
Action: Mouse moved to (677, 350)
Screenshot: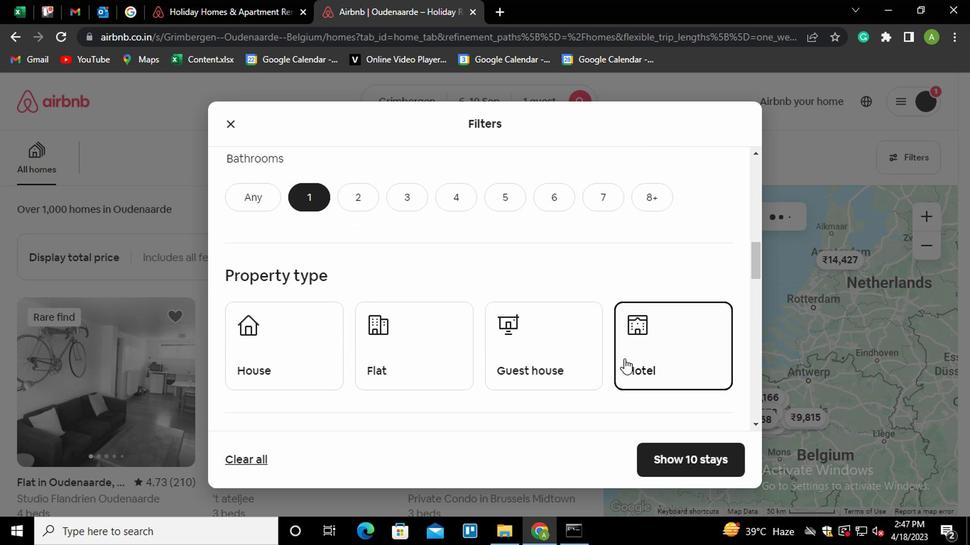
Action: Mouse scrolled (677, 349) with delta (0, -1)
Screenshot: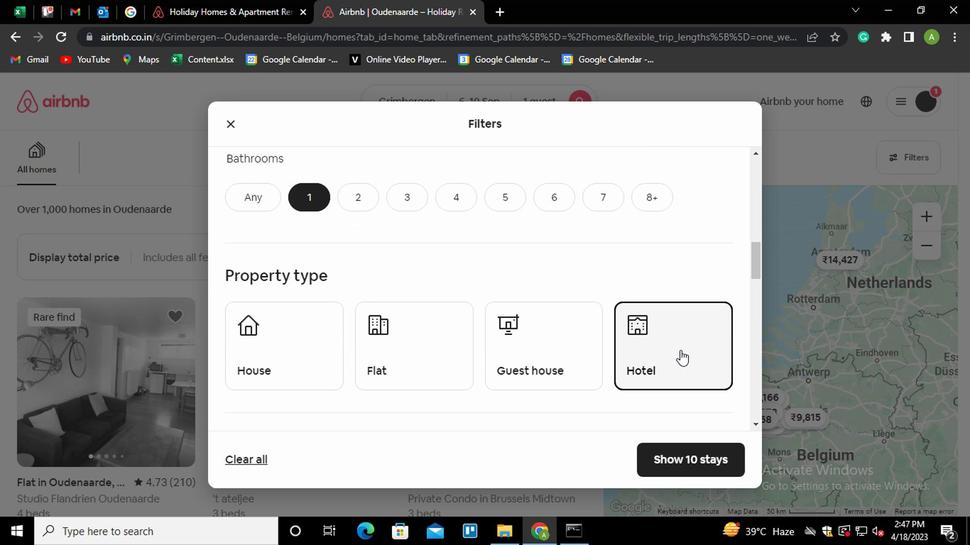 
Action: Mouse scrolled (677, 349) with delta (0, -1)
Screenshot: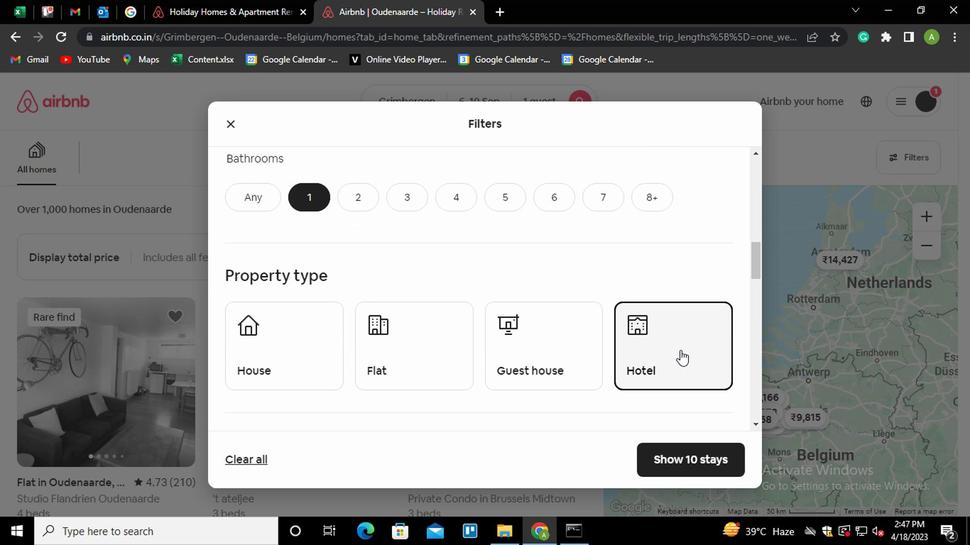 
Action: Mouse scrolled (677, 349) with delta (0, -1)
Screenshot: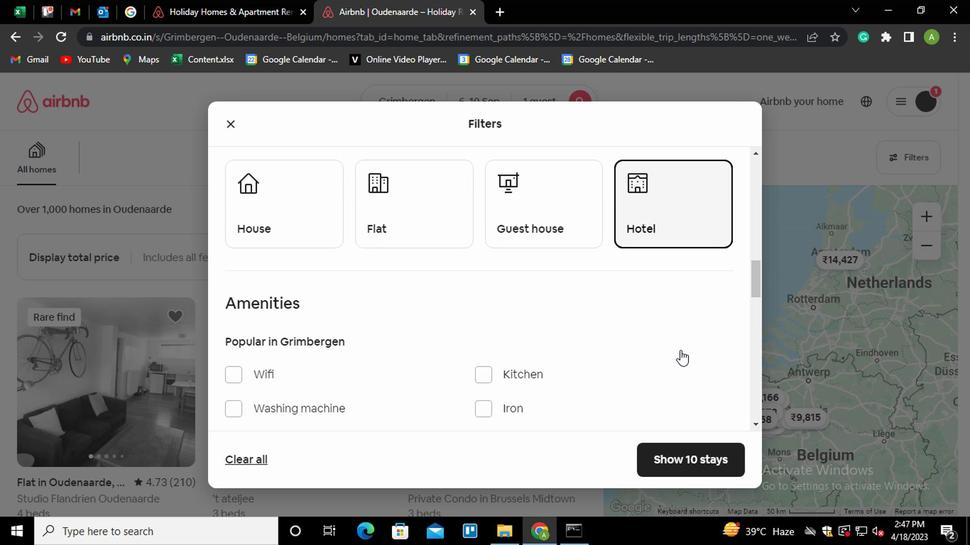 
Action: Mouse scrolled (677, 349) with delta (0, -1)
Screenshot: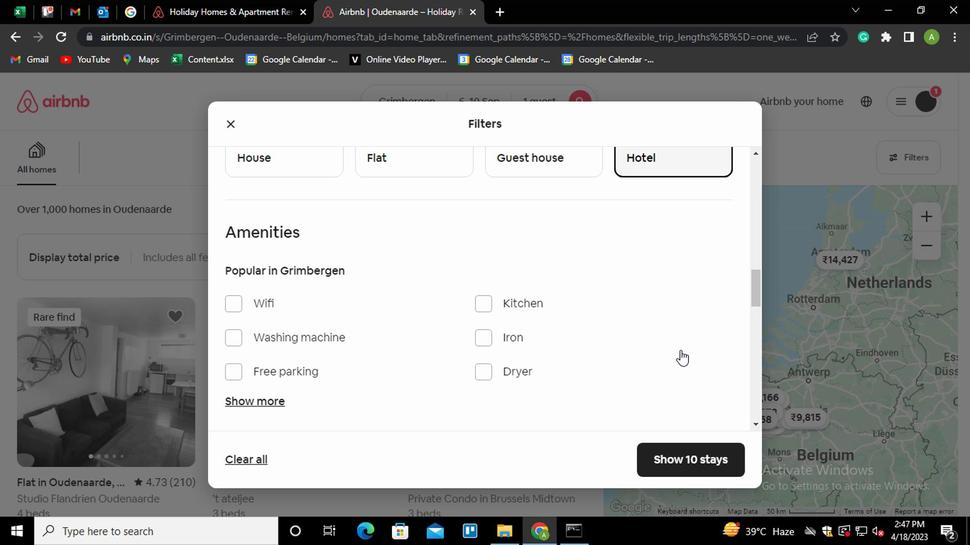 
Action: Mouse moved to (252, 331)
Screenshot: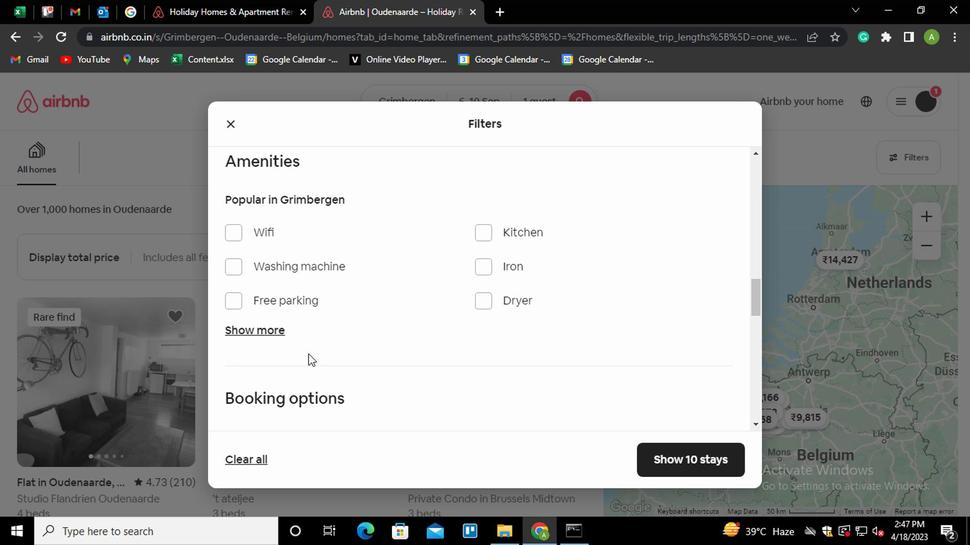 
Action: Mouse pressed left at (252, 331)
Screenshot: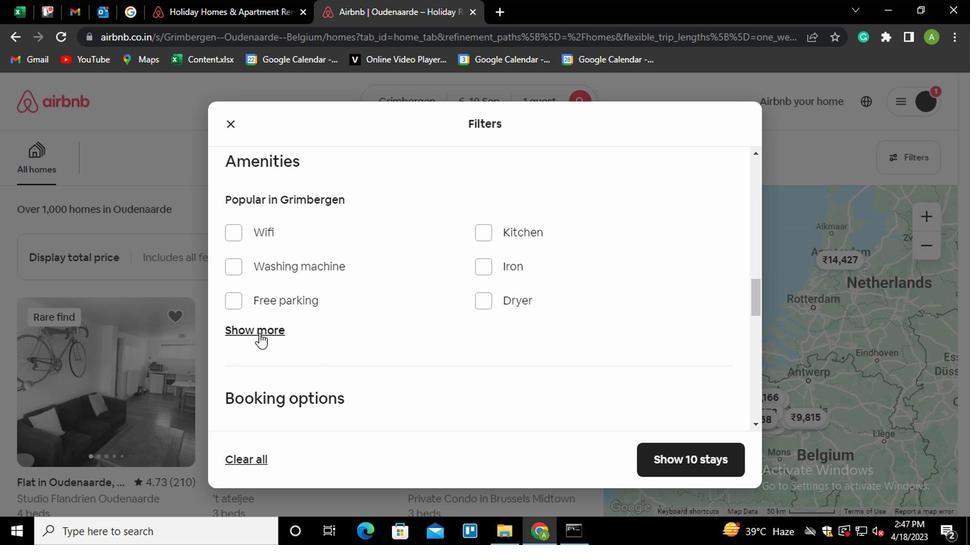 
Action: Mouse moved to (496, 378)
Screenshot: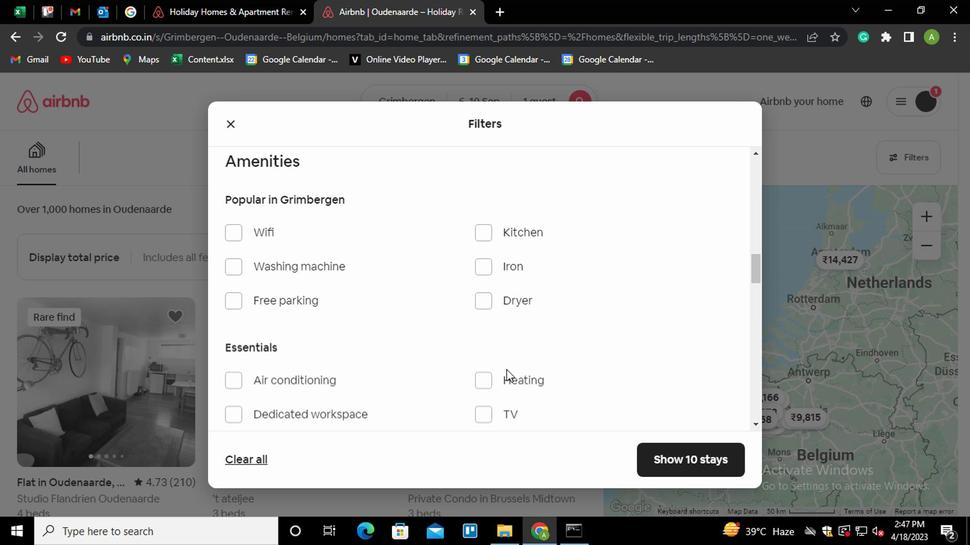 
Action: Mouse pressed left at (496, 378)
Screenshot: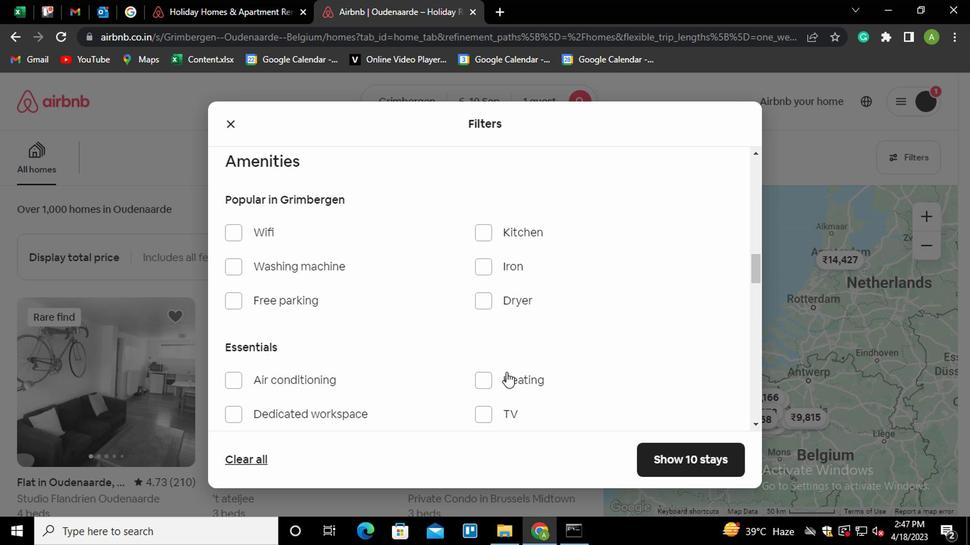 
Action: Mouse moved to (539, 343)
Screenshot: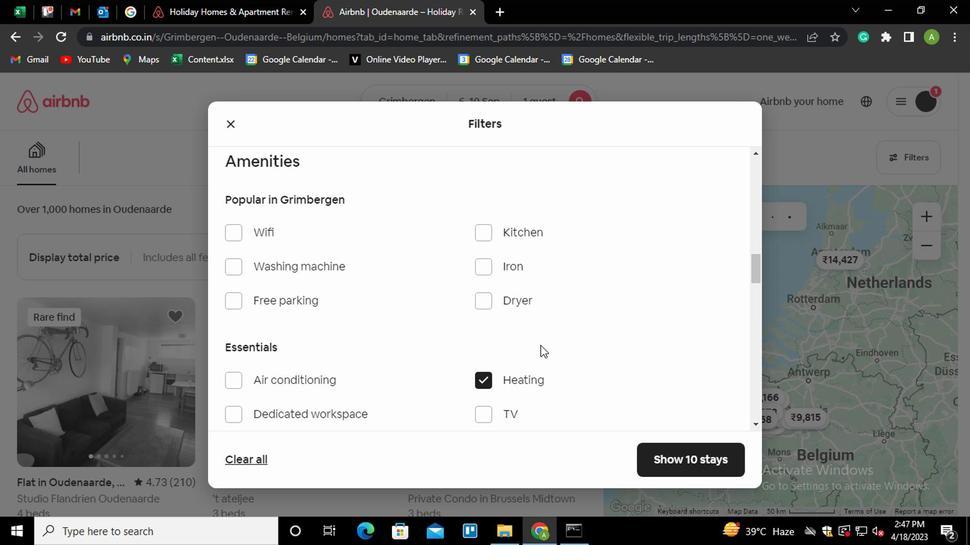 
Action: Mouse scrolled (539, 342) with delta (0, -1)
Screenshot: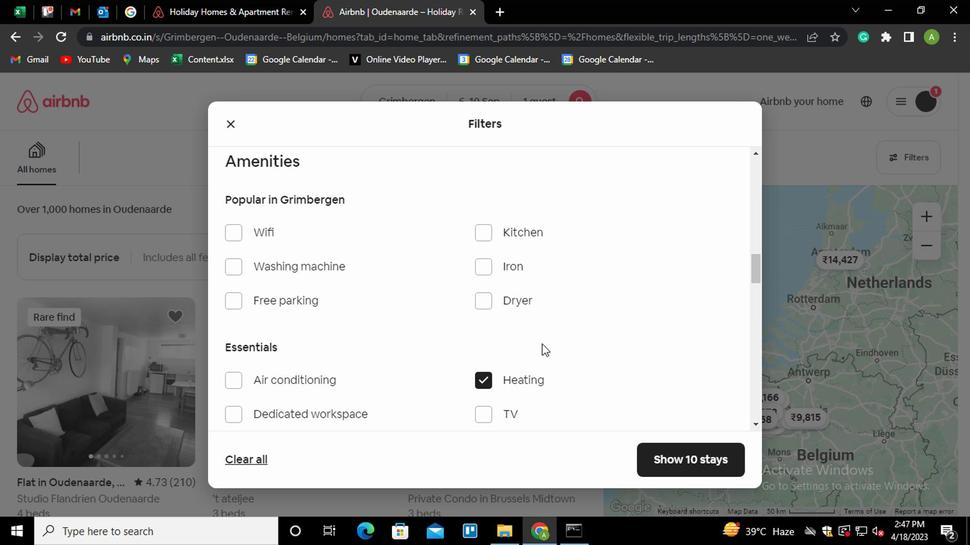 
Action: Mouse scrolled (539, 342) with delta (0, -1)
Screenshot: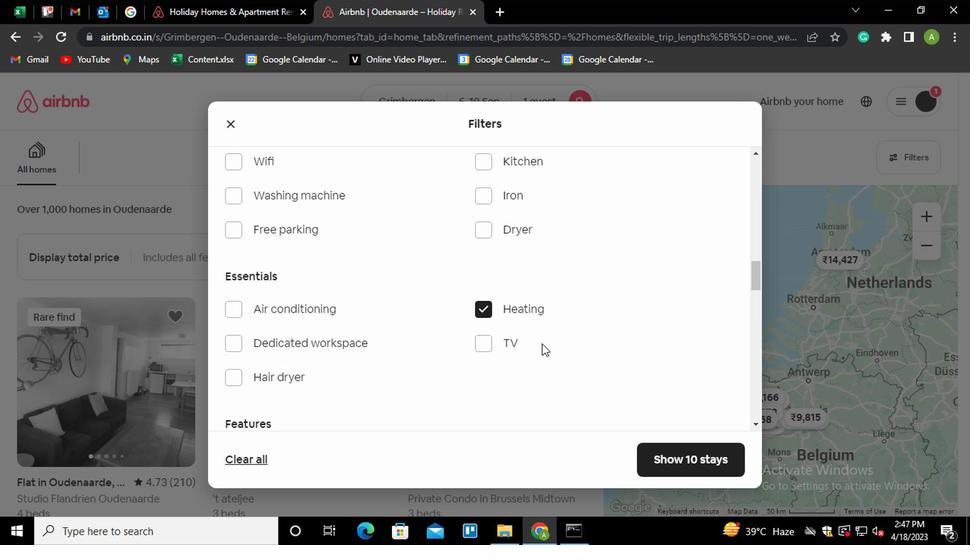 
Action: Mouse scrolled (539, 342) with delta (0, -1)
Screenshot: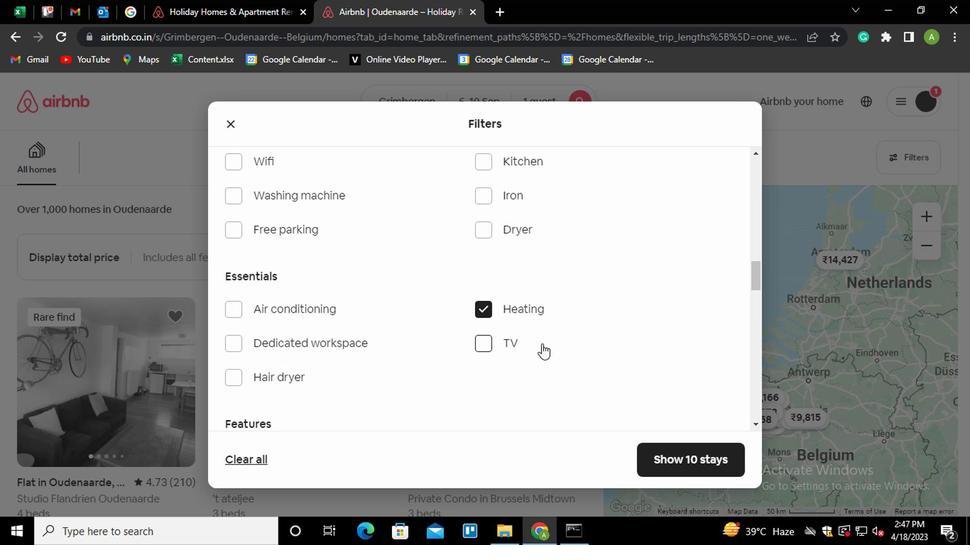 
Action: Mouse scrolled (539, 342) with delta (0, -1)
Screenshot: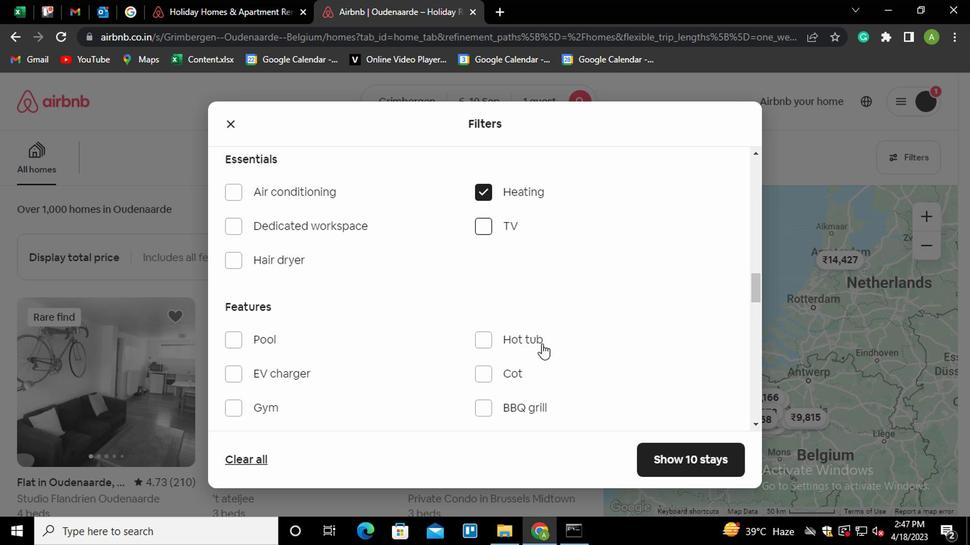 
Action: Mouse scrolled (539, 342) with delta (0, -1)
Screenshot: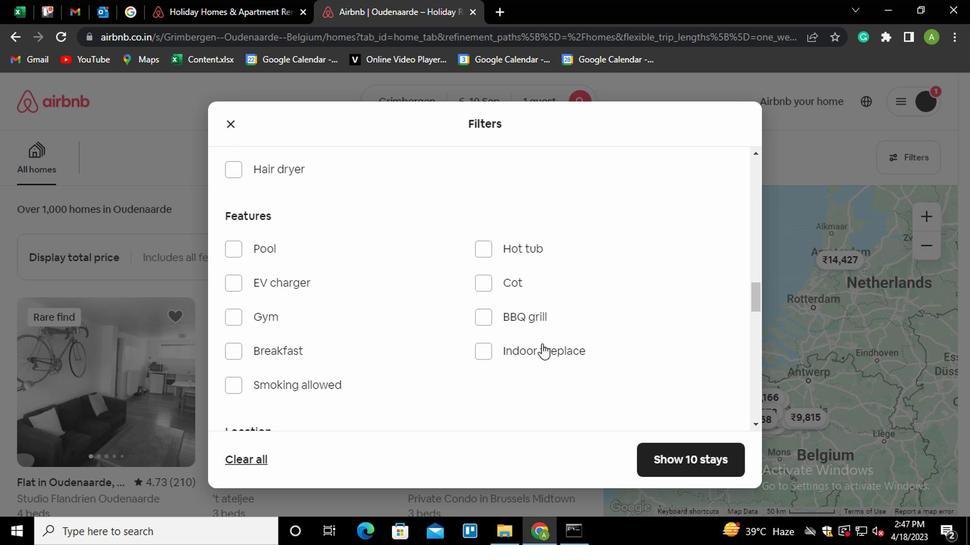 
Action: Mouse scrolled (539, 342) with delta (0, -1)
Screenshot: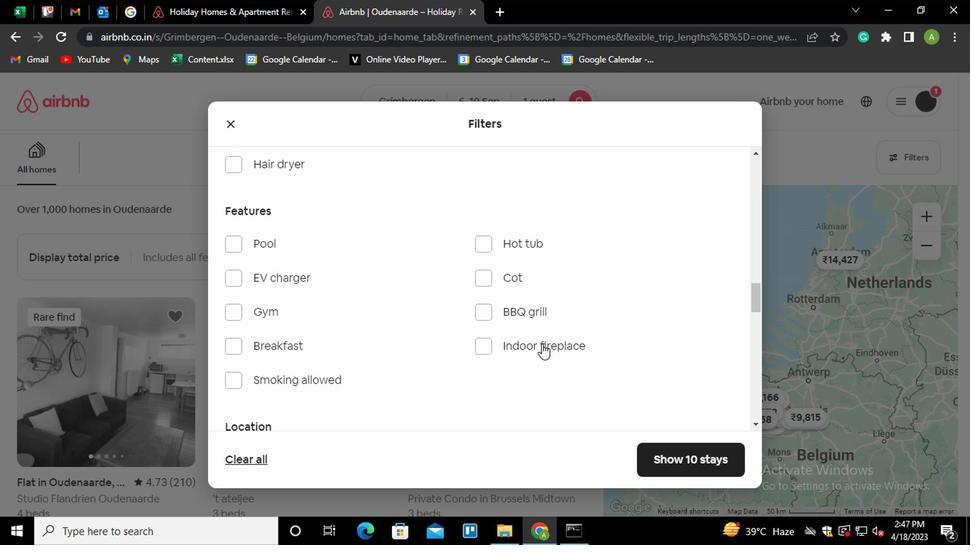 
Action: Mouse scrolled (539, 342) with delta (0, -1)
Screenshot: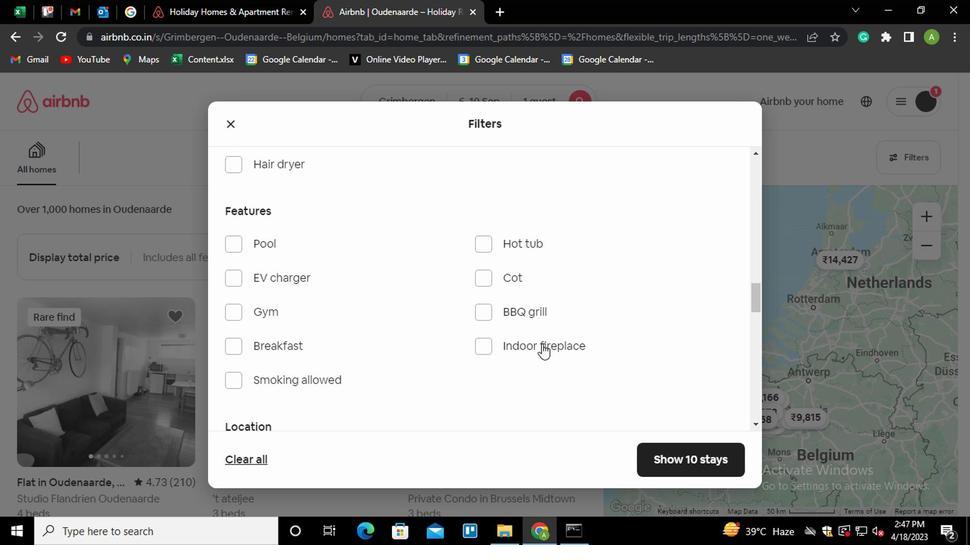 
Action: Mouse scrolled (539, 342) with delta (0, -1)
Screenshot: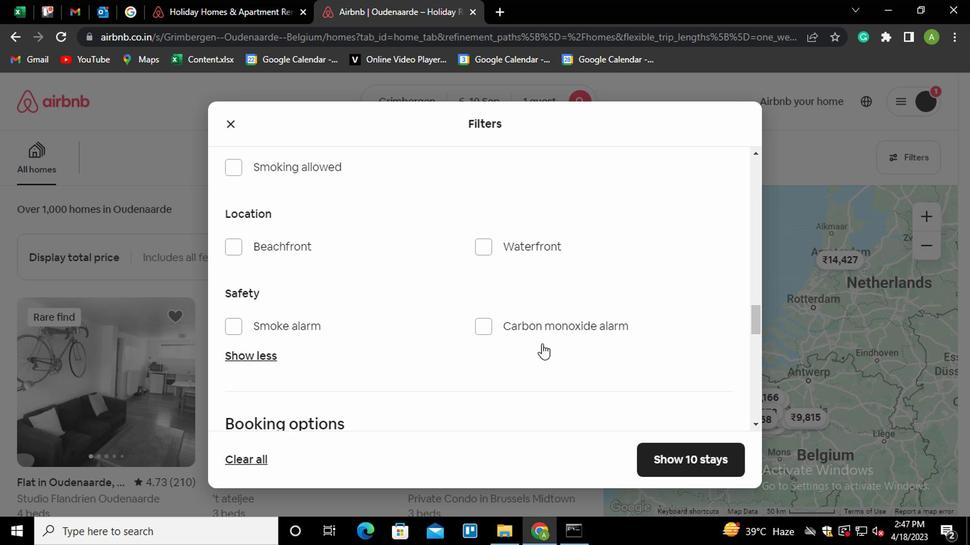
Action: Mouse scrolled (539, 342) with delta (0, -1)
Screenshot: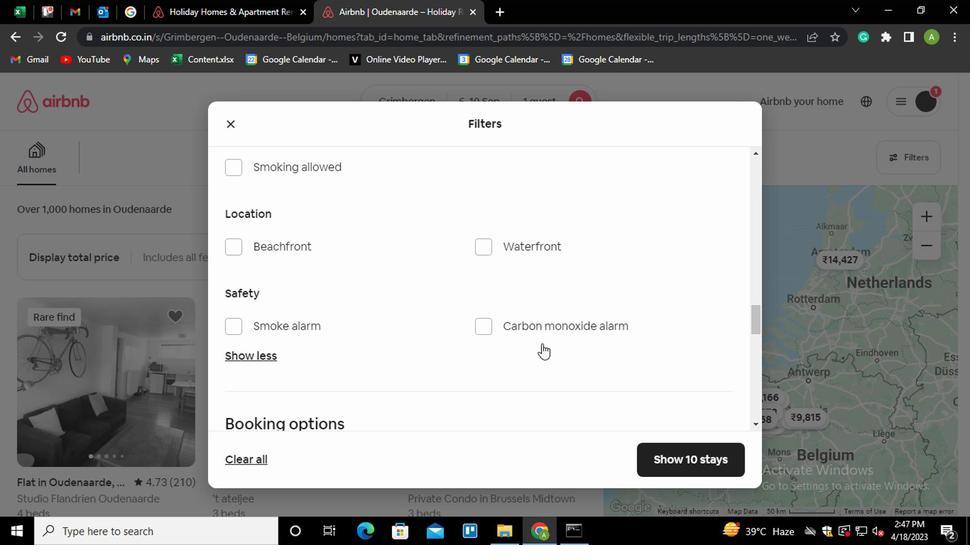 
Action: Mouse moved to (709, 376)
Screenshot: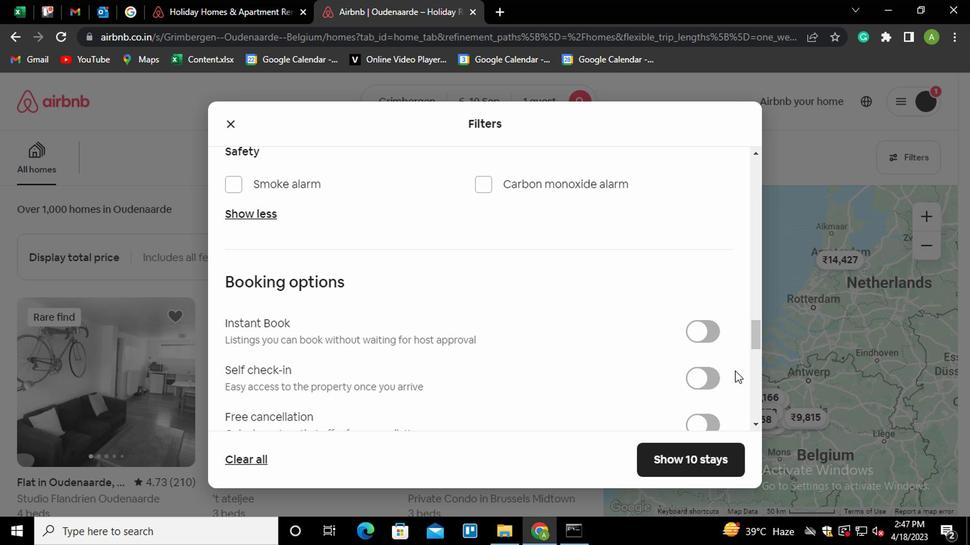 
Action: Mouse pressed left at (709, 376)
Screenshot: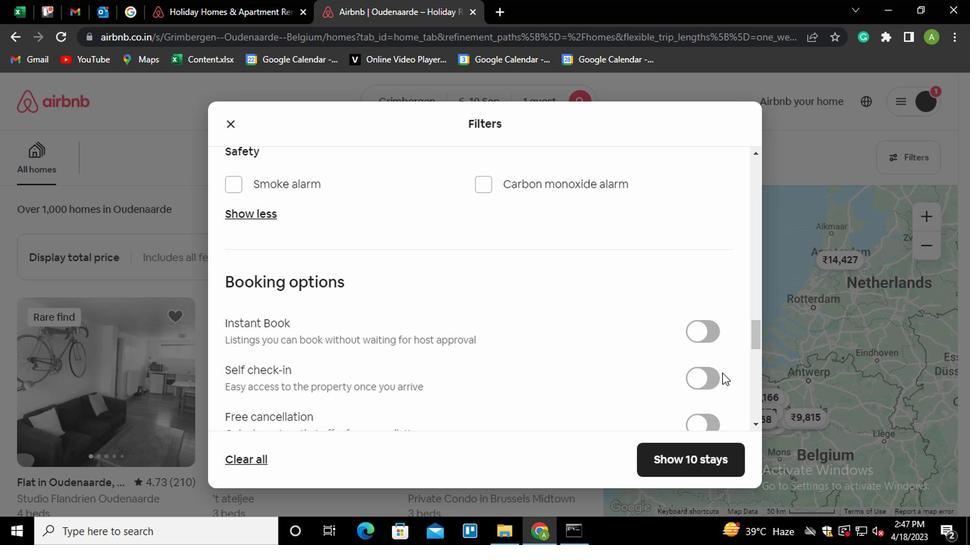 
Action: Mouse moved to (623, 349)
Screenshot: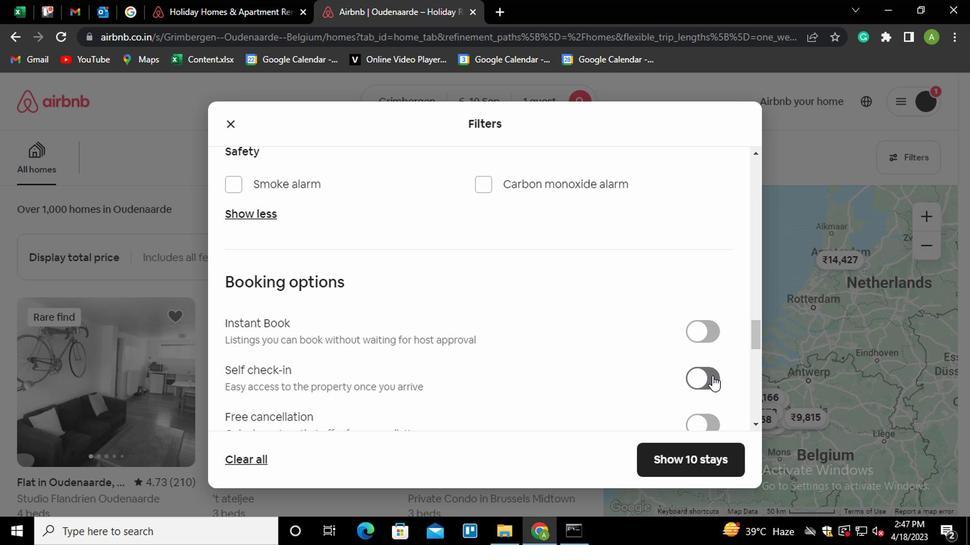 
Action: Mouse scrolled (623, 348) with delta (0, 0)
Screenshot: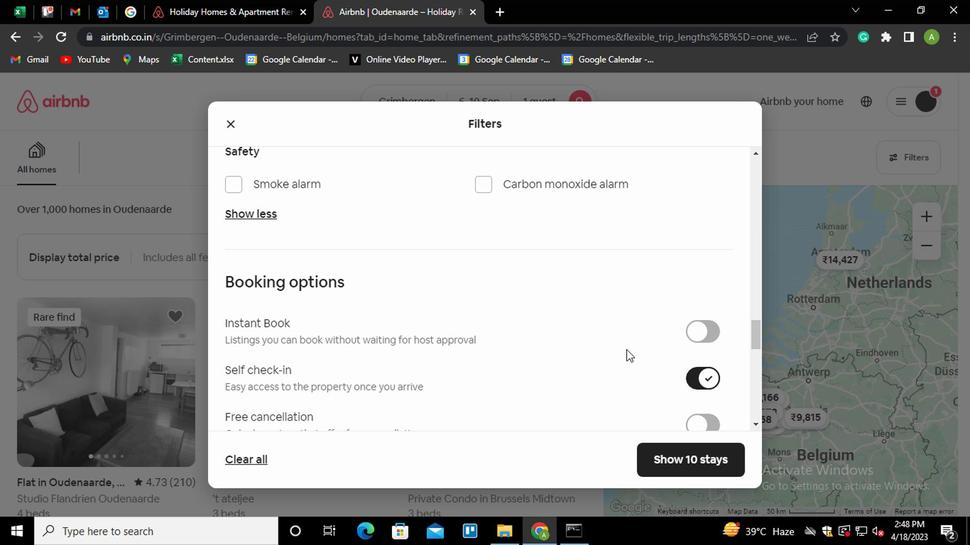 
Action: Mouse scrolled (623, 348) with delta (0, 0)
Screenshot: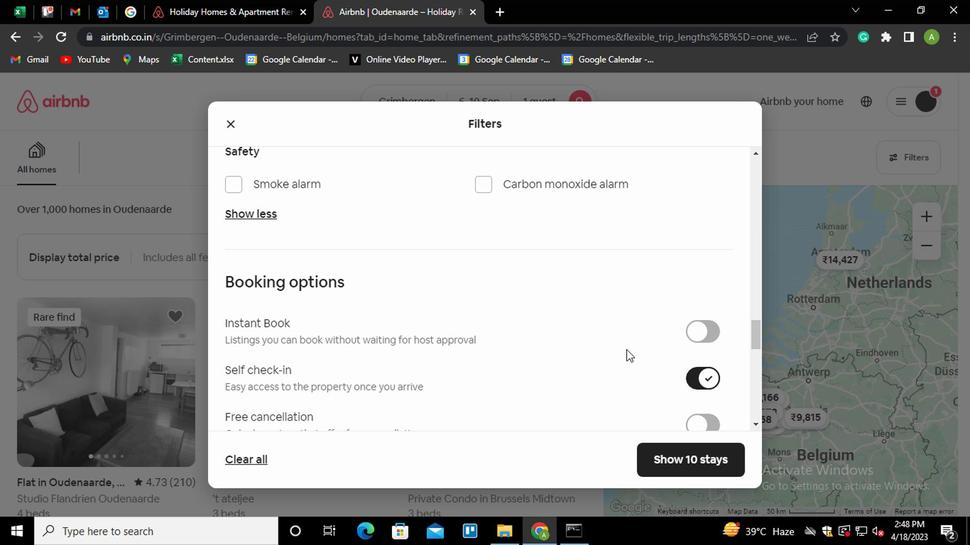 
Action: Mouse scrolled (623, 348) with delta (0, 0)
Screenshot: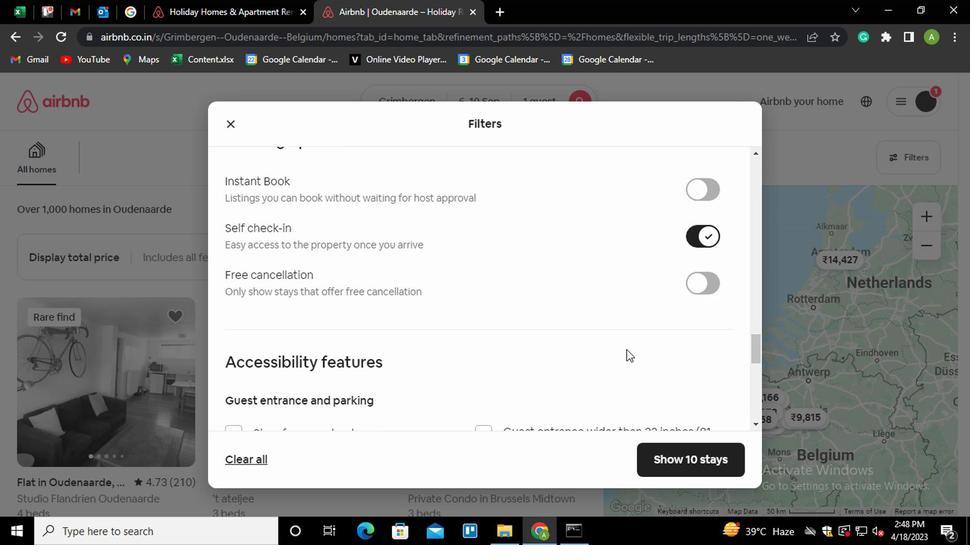 
Action: Mouse scrolled (623, 348) with delta (0, 0)
Screenshot: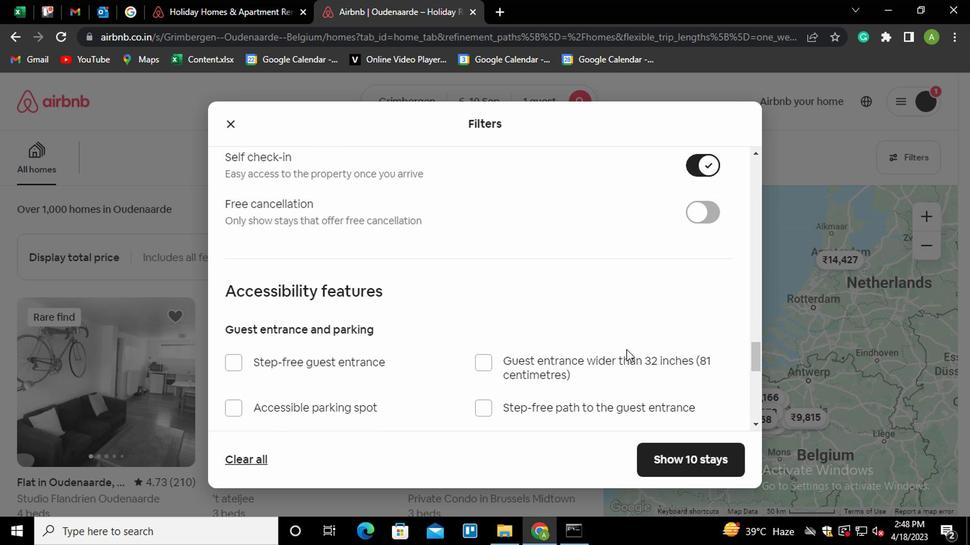 
Action: Mouse scrolled (623, 348) with delta (0, 0)
Screenshot: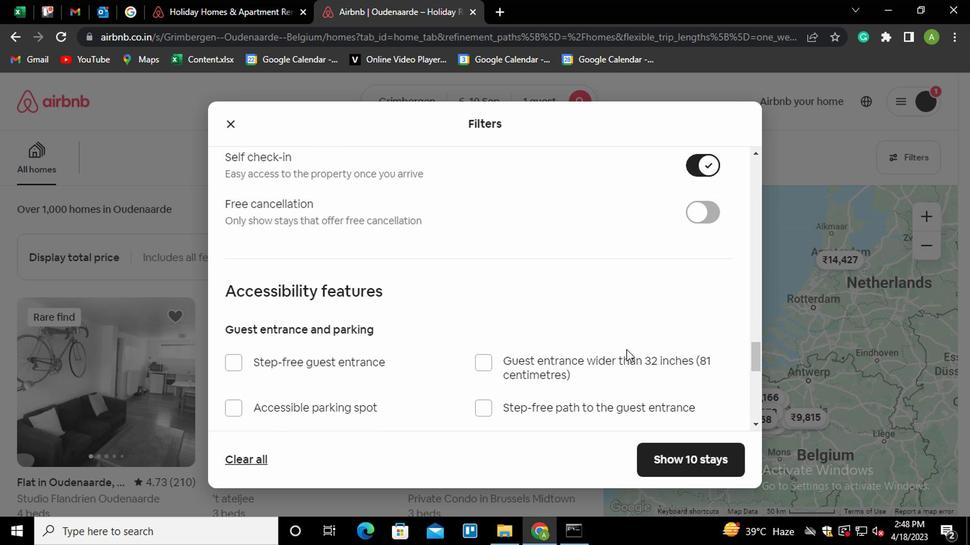 
Action: Mouse scrolled (623, 348) with delta (0, 0)
Screenshot: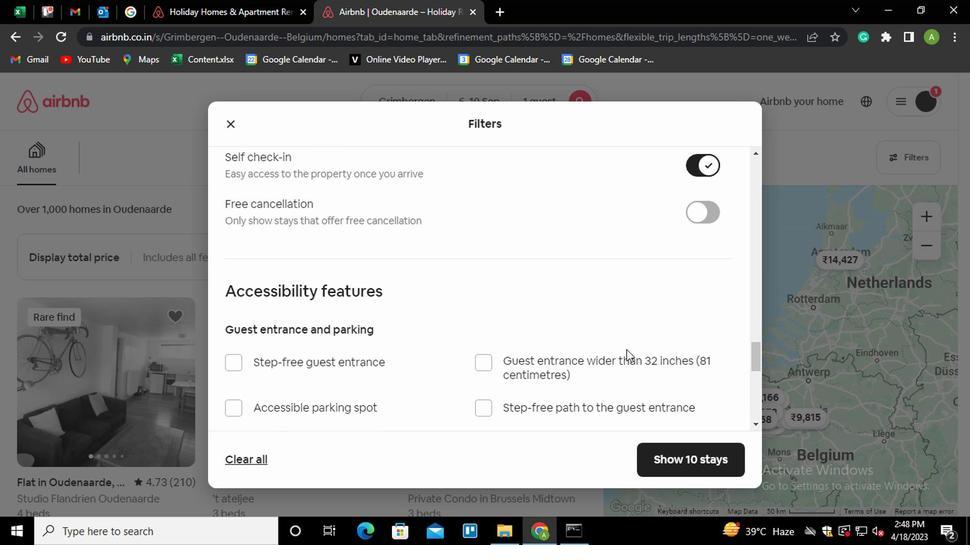 
Action: Mouse scrolled (623, 348) with delta (0, 0)
Screenshot: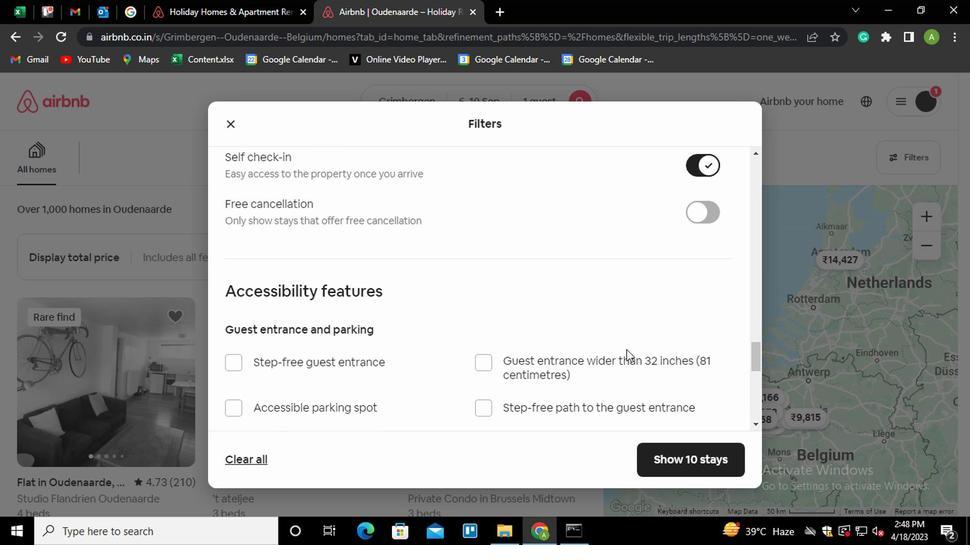 
Action: Mouse scrolled (623, 348) with delta (0, 0)
Screenshot: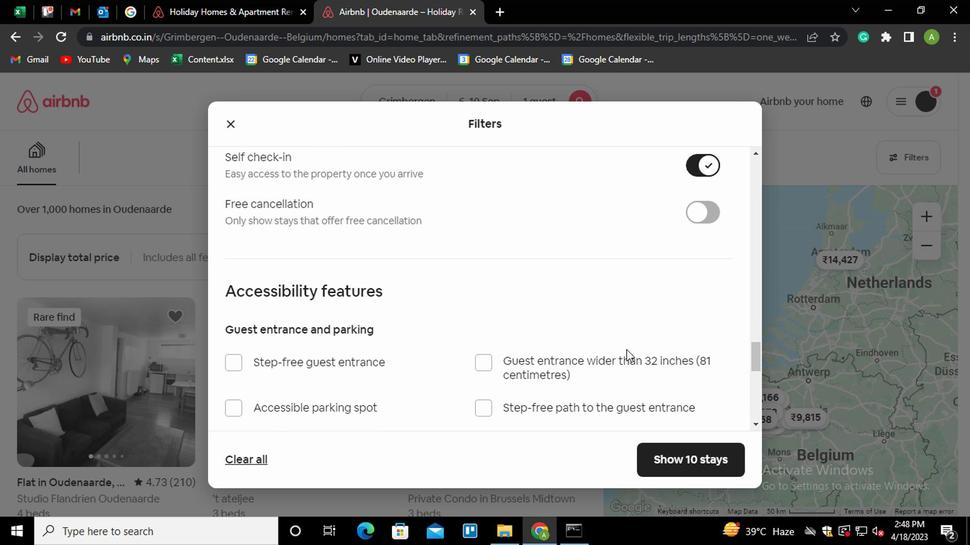 
Action: Mouse scrolled (623, 348) with delta (0, 0)
Screenshot: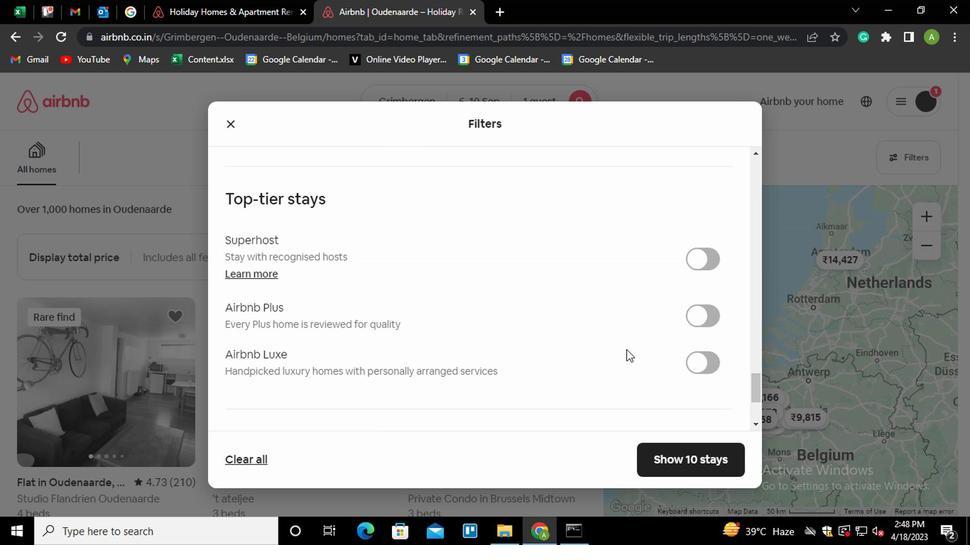 
Action: Mouse scrolled (623, 348) with delta (0, 0)
Screenshot: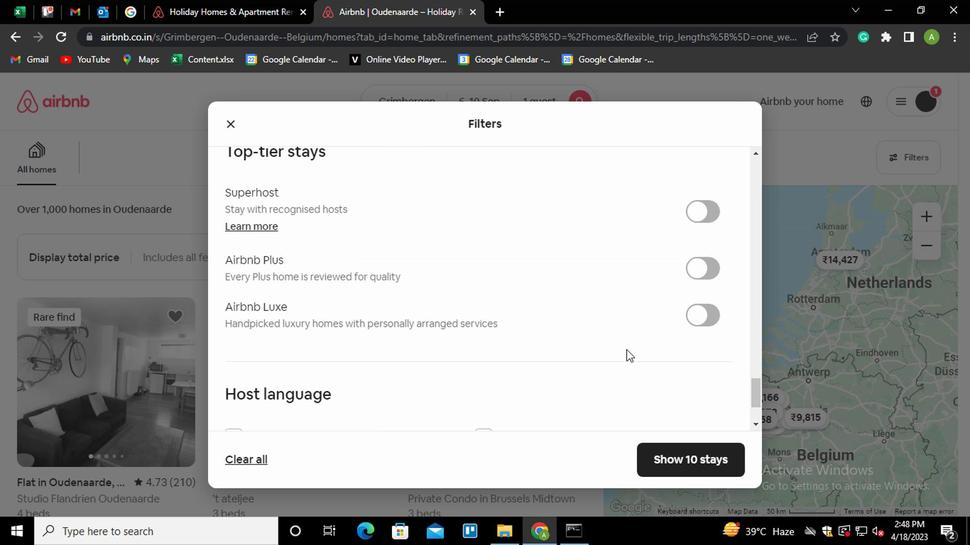 
Action: Mouse scrolled (623, 348) with delta (0, 0)
Screenshot: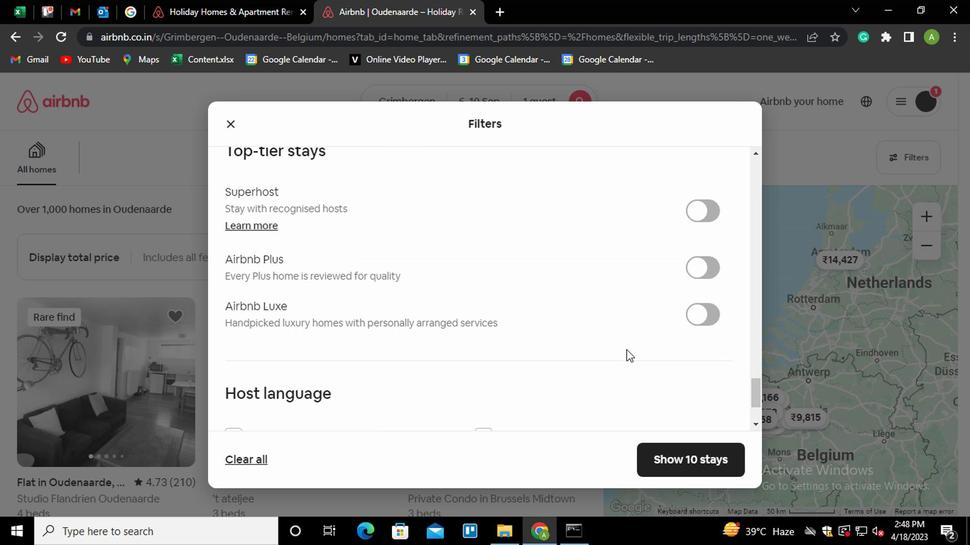 
Action: Mouse moved to (249, 331)
Screenshot: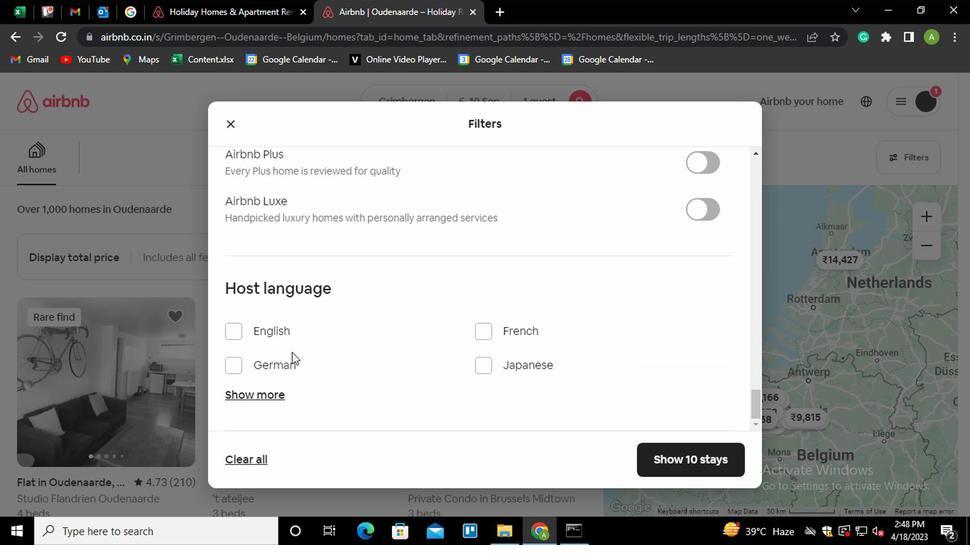 
Action: Mouse pressed left at (249, 331)
Screenshot: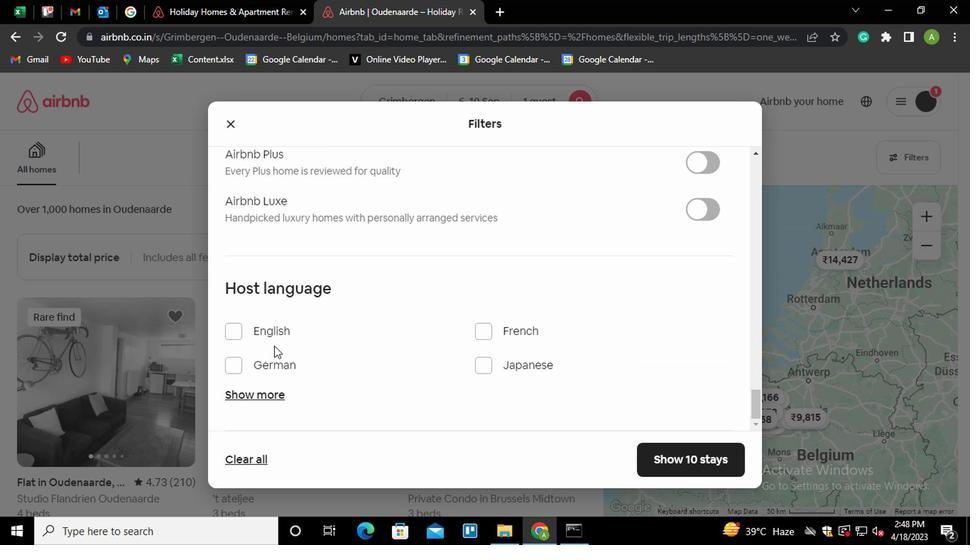 
Action: Mouse moved to (670, 460)
Screenshot: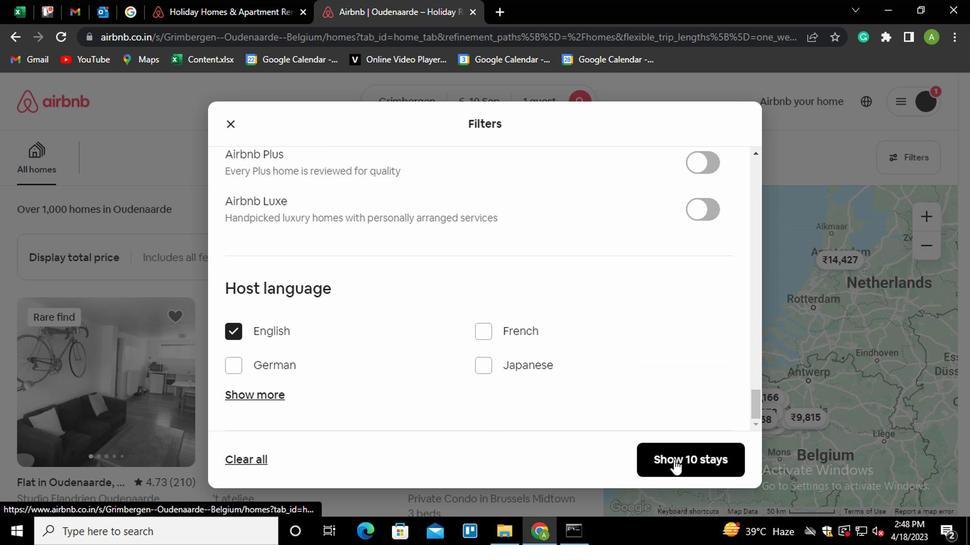 
Action: Mouse pressed left at (670, 460)
Screenshot: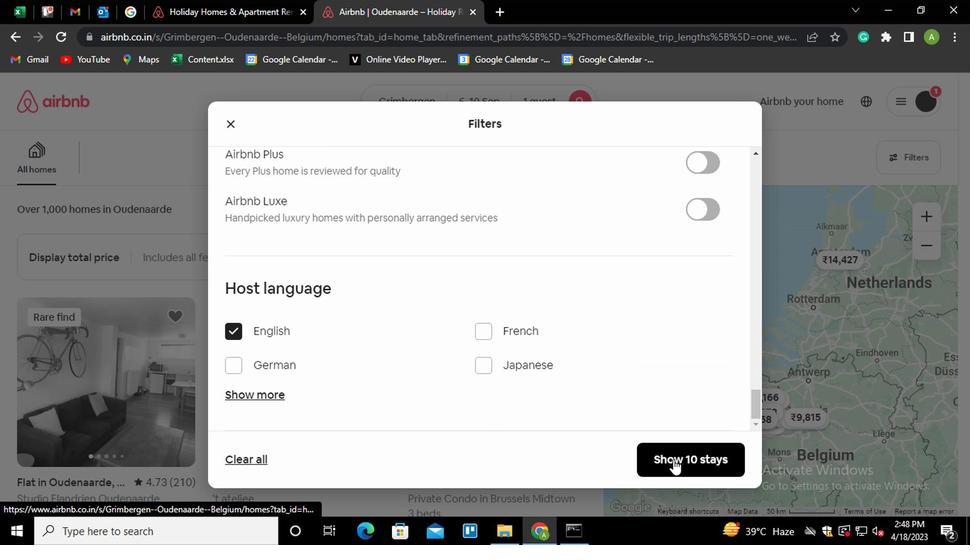 
